 Task: Add an event with the title Third Team Building Exercise, date '2024/04/02', time 9:40 AM to 11:40 AMand add a description: Participants will develop essential communication skills, such as active listening, asking probing questions, and conveying their own viewpoints persuasively. They will learn how to adapt their communication style to different negotiation situations and personalities., put the event into Yellow category, logged in from the account softage.3@softage.netand send the event invitation to softage.1@softage.net and softage.2@softage.net. Set a reminder for the event At time of event
Action: Mouse moved to (73, 95)
Screenshot: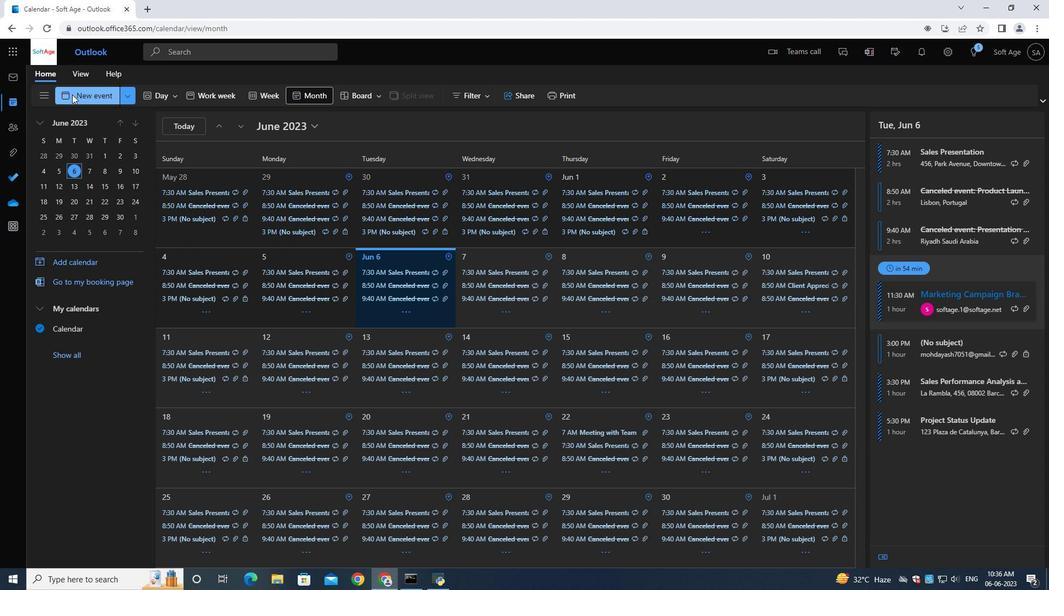 
Action: Mouse pressed left at (73, 95)
Screenshot: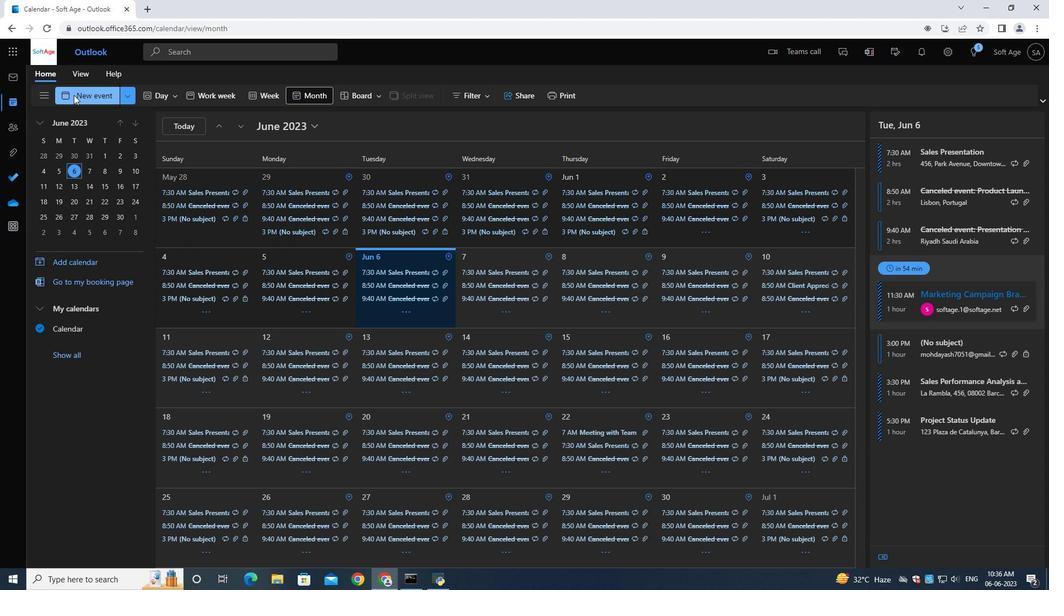 
Action: Mouse moved to (316, 161)
Screenshot: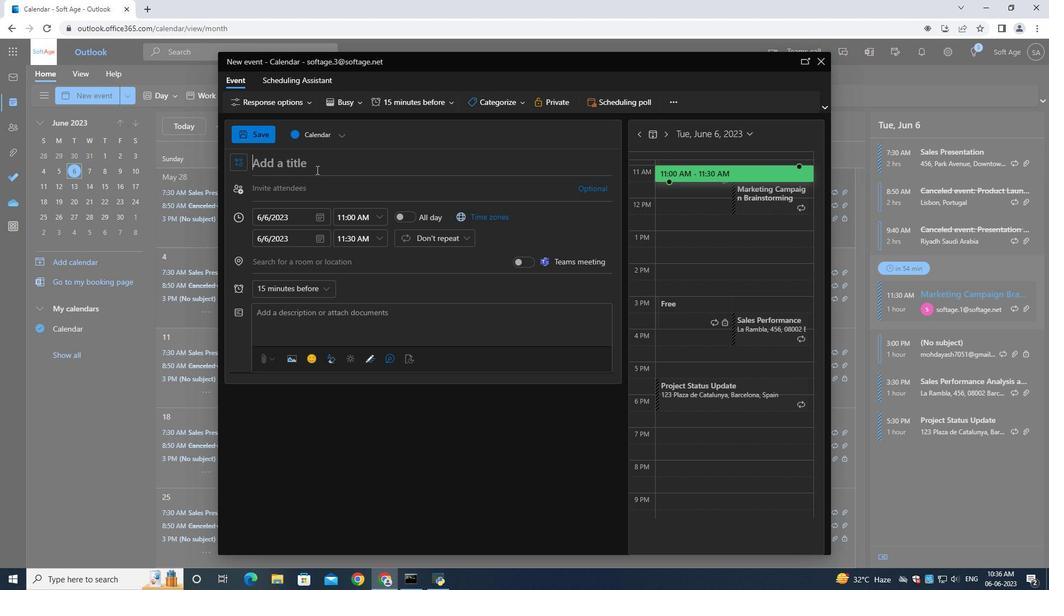 
Action: Mouse pressed left at (316, 161)
Screenshot: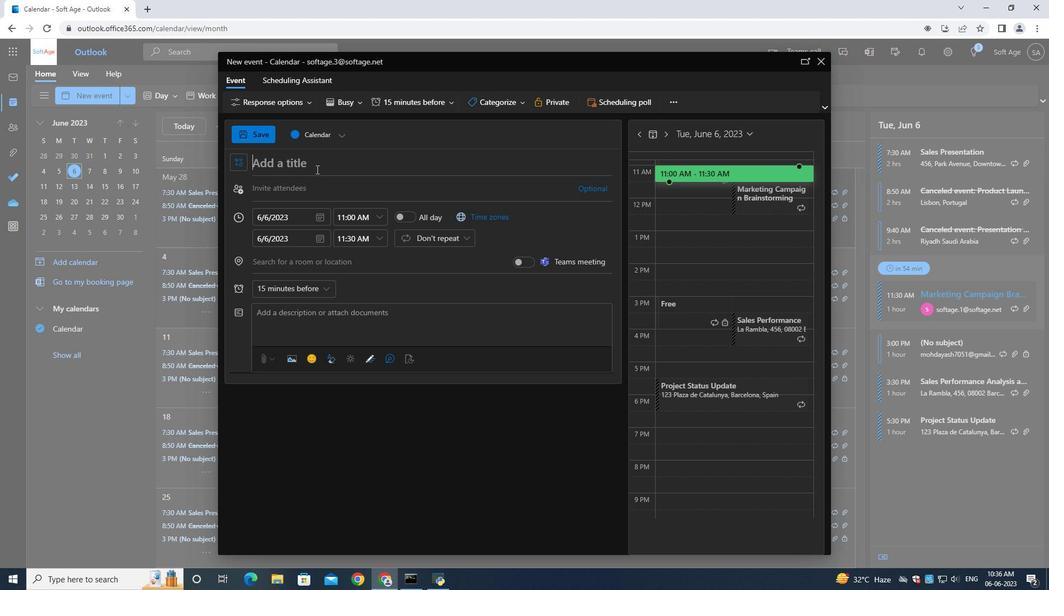 
Action: Mouse moved to (324, 162)
Screenshot: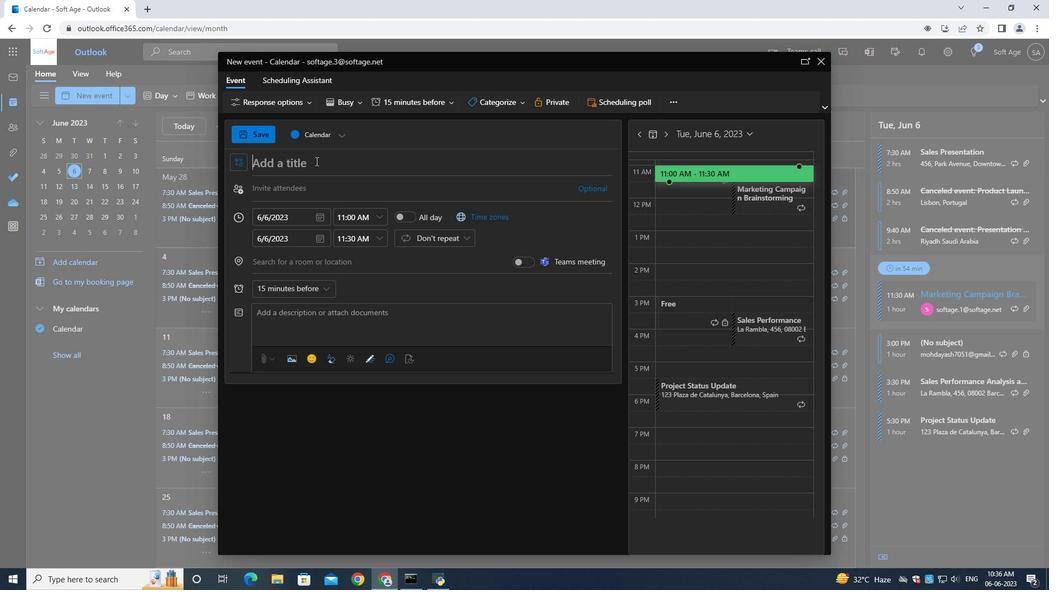 
Action: Key pressed <Key.shift>Thr<Key.backspace>ird<Key.space><Key.shift><Key.shift><Key.shift><Key.shift><Key.shift>Team<Key.space><Key.shift><Key.shift><Key.shift><Key.shift><Key.shift><Key.shift><Key.shift><Key.shift><Key.shift><Key.shift><Key.shift><Key.shift><Key.shift><Key.shift><Key.shift><Key.shift><Key.shift><Key.shift><Key.shift><Key.shift><Key.shift><Key.shift><Key.shift><Key.shift><Key.shift><Key.shift><Key.shift>Building<Key.space><Key.shift><Key.shift><Key.shift><Key.shift><Key.shift><Key.shift><Key.shift><Key.shift><Key.shift><Key.shift><Key.shift><Key.shift><Key.shift><Key.shift><Key.shift><Key.shift><Key.shift><Key.shift><Key.shift><Key.shift><Key.shift><Key.shift><Key.shift><Key.shift><Key.shift><Key.shift><Key.shift><Key.shift><Key.shift><Key.shift>Exerise<Key.space>
Screenshot: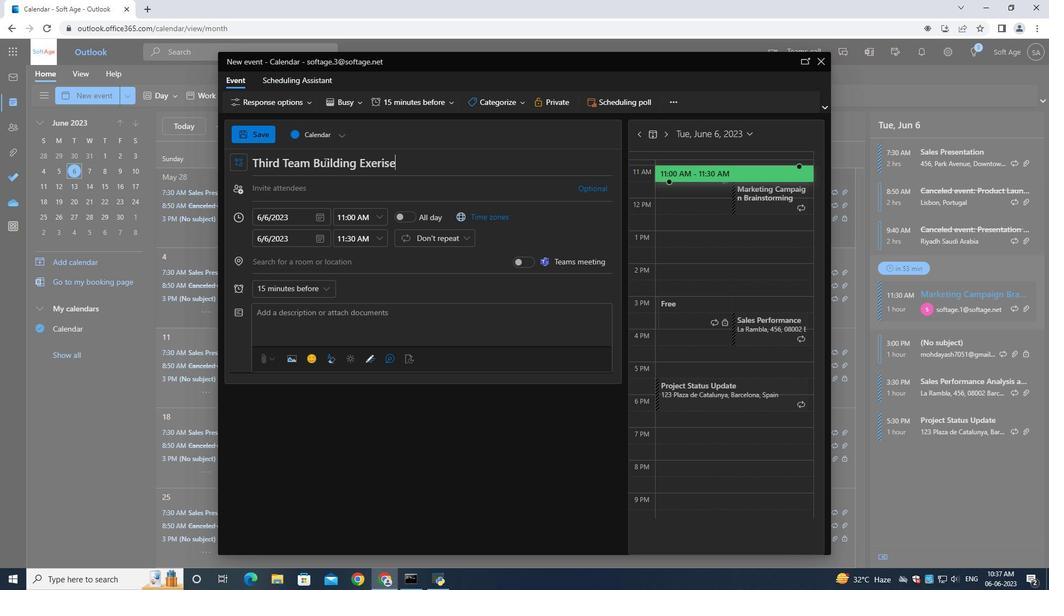 
Action: Mouse moved to (364, 166)
Screenshot: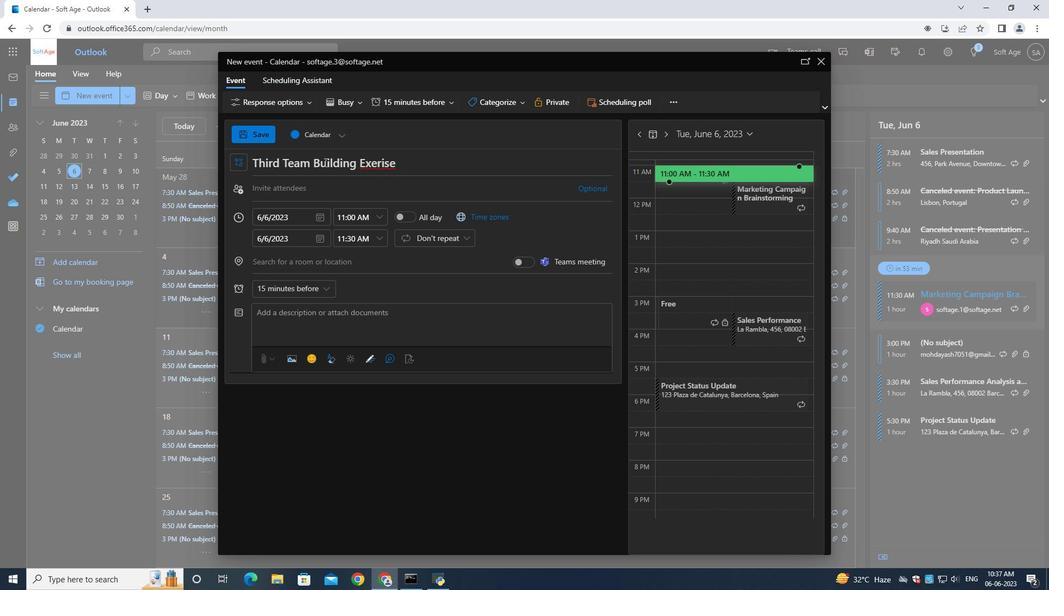 
Action: Key pressed <Key.backspace><Key.backspace><Key.backspace><Key.backspace>cise<Key.space>
Screenshot: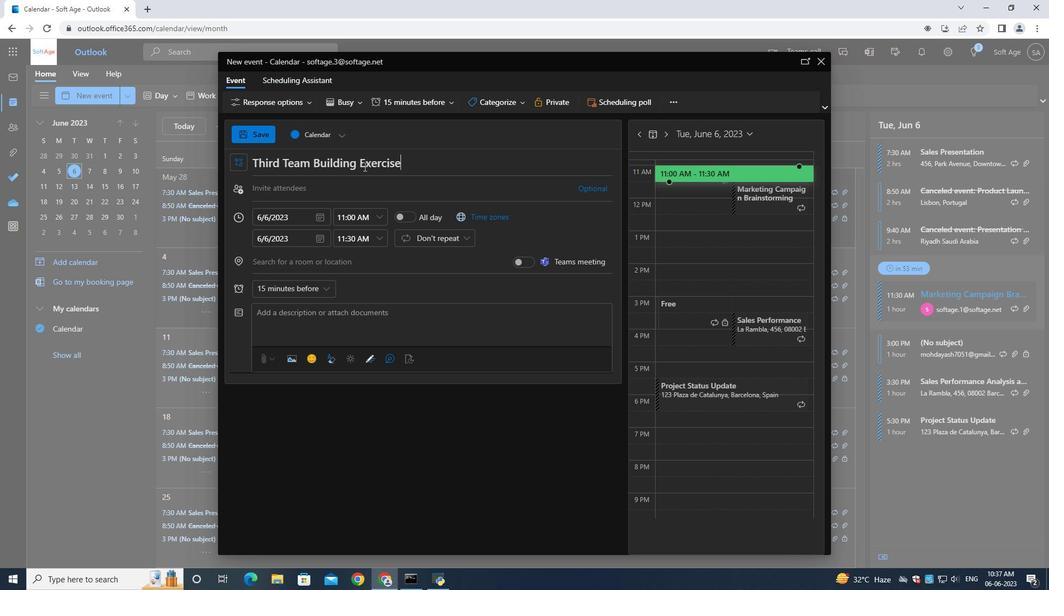 
Action: Mouse moved to (322, 213)
Screenshot: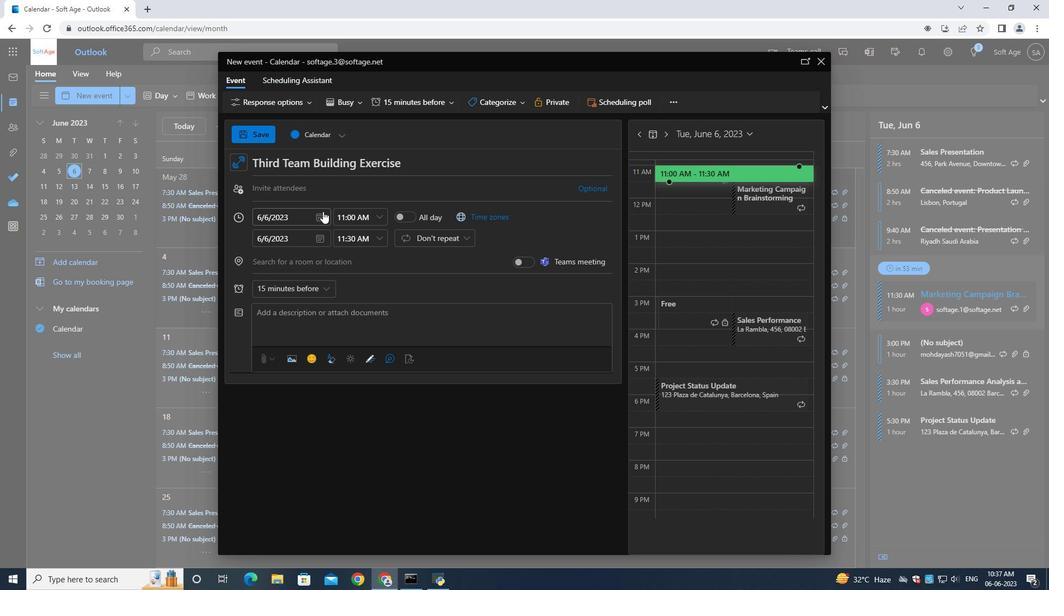 
Action: Mouse pressed left at (322, 213)
Screenshot: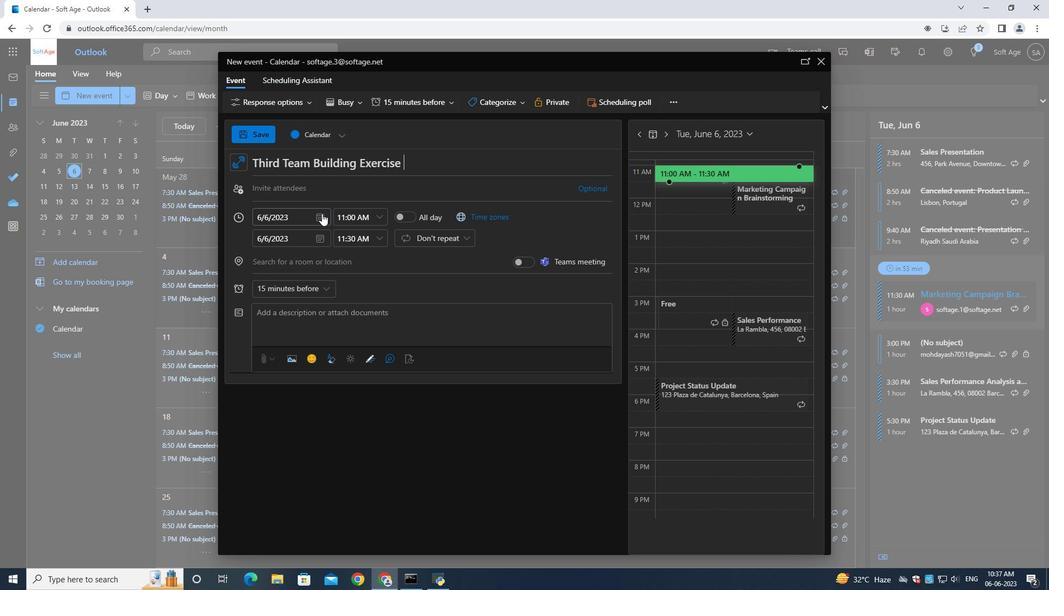
Action: Mouse moved to (354, 241)
Screenshot: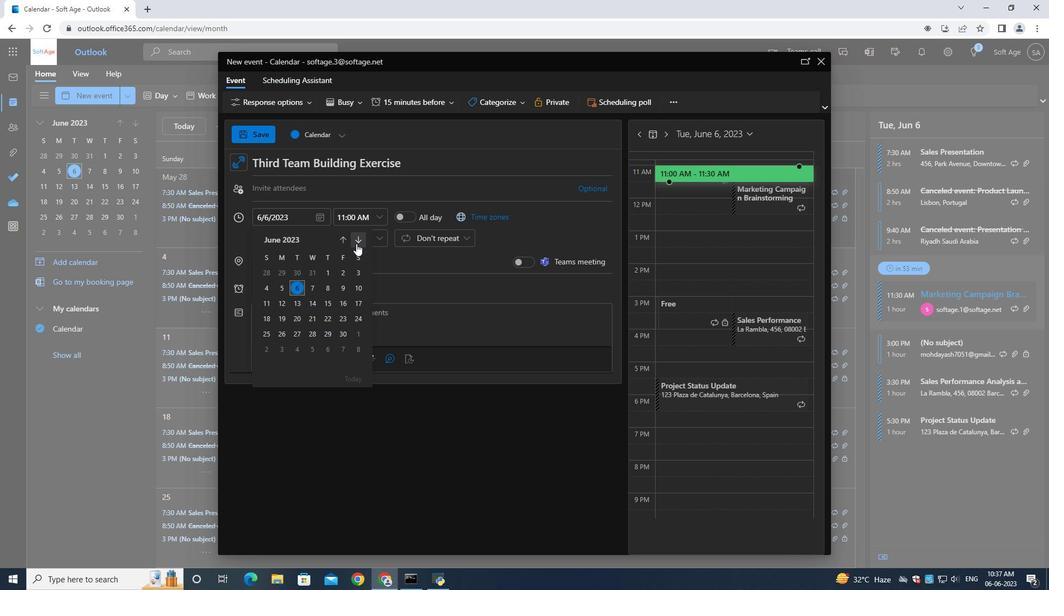 
Action: Mouse pressed left at (354, 241)
Screenshot: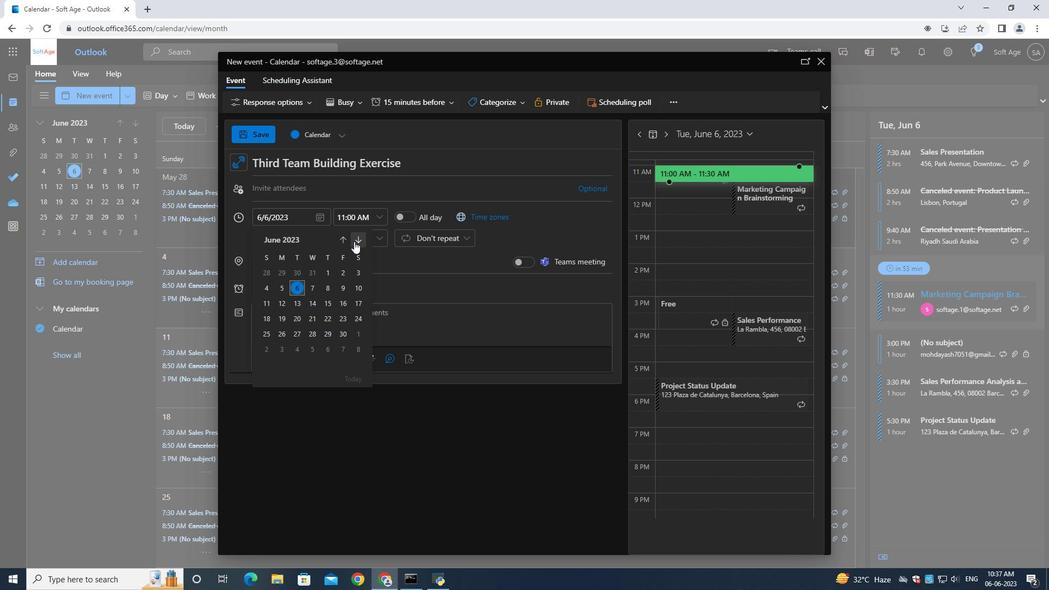 
Action: Mouse pressed left at (354, 241)
Screenshot: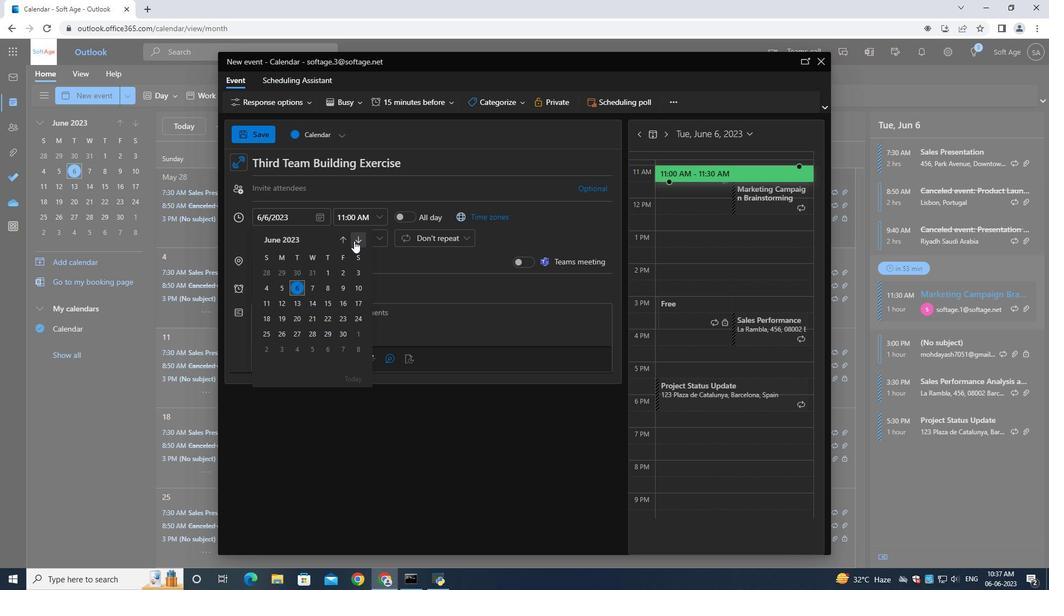 
Action: Mouse pressed left at (354, 241)
Screenshot: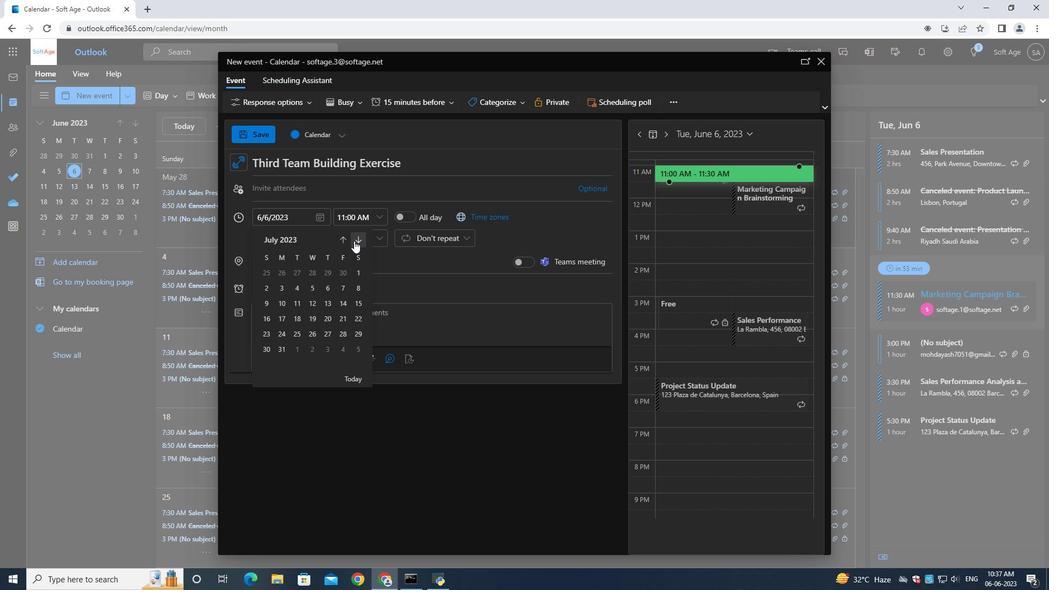 
Action: Mouse pressed left at (354, 241)
Screenshot: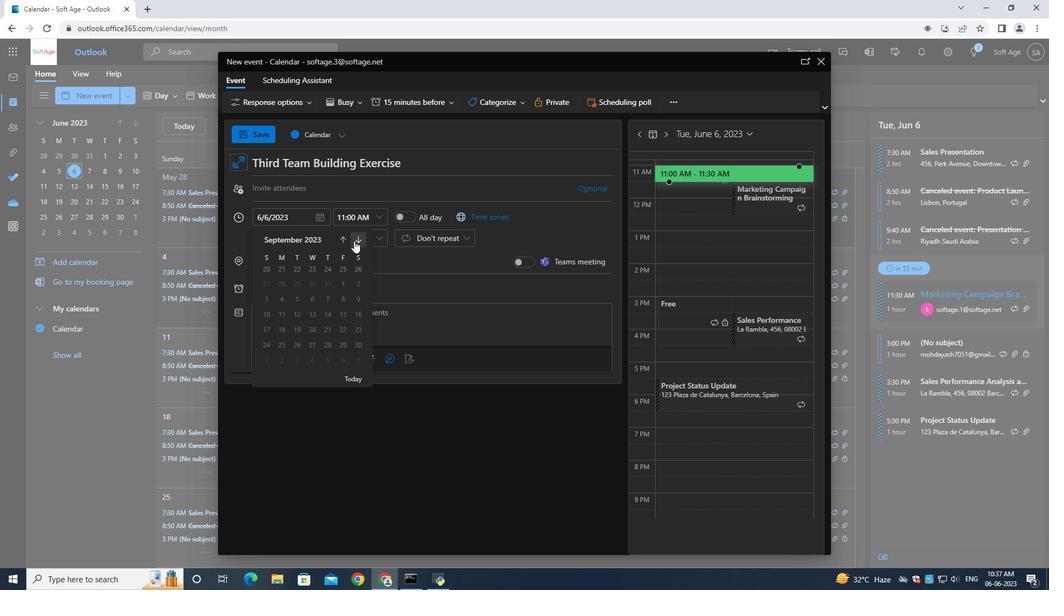 
Action: Mouse pressed left at (354, 241)
Screenshot: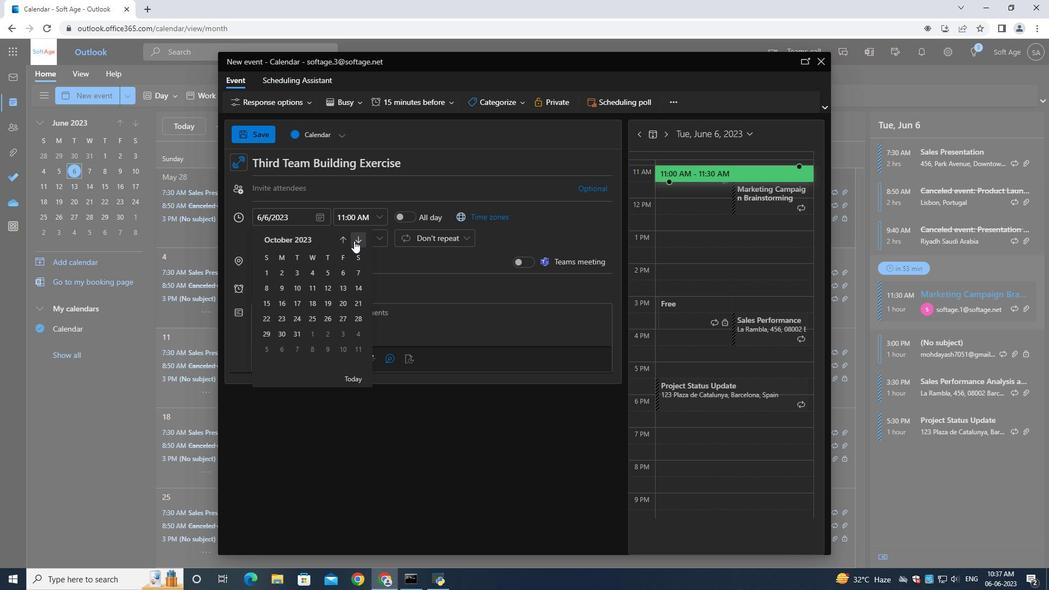 
Action: Mouse pressed left at (354, 241)
Screenshot: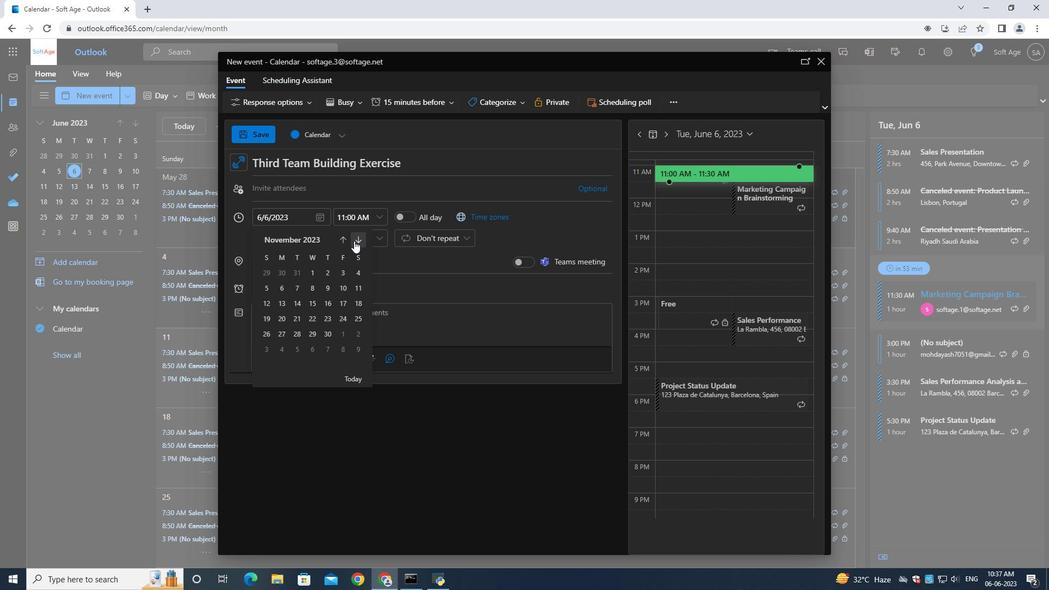 
Action: Mouse pressed left at (354, 241)
Screenshot: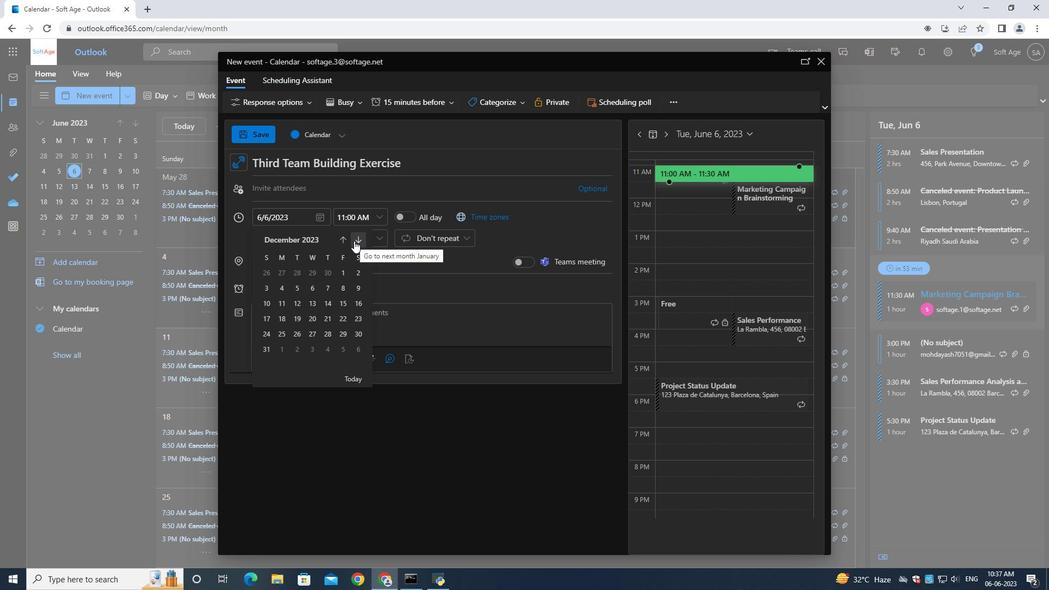 
Action: Mouse pressed left at (354, 241)
Screenshot: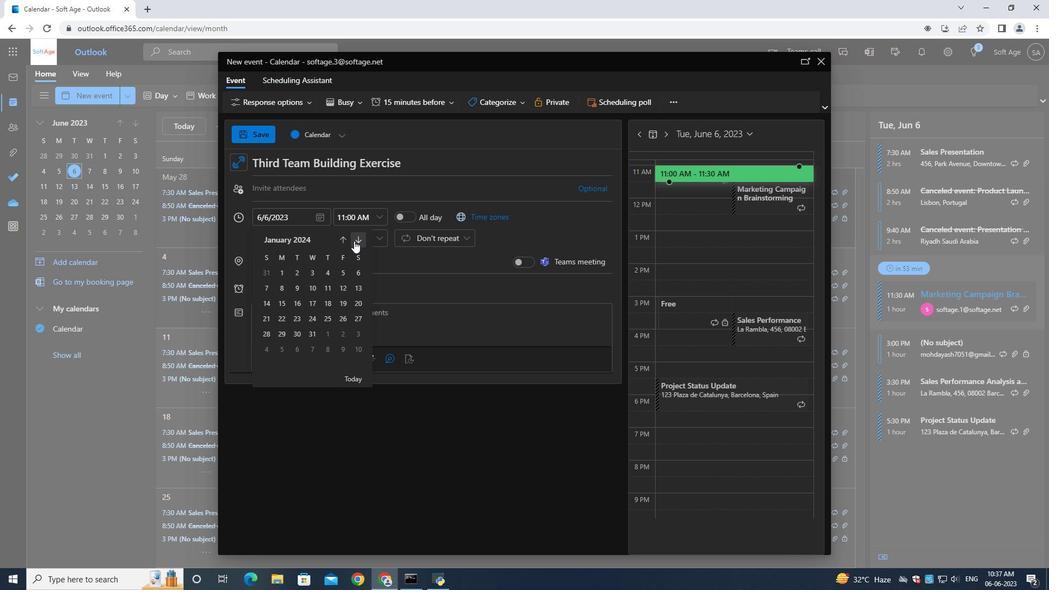
Action: Mouse pressed left at (354, 241)
Screenshot: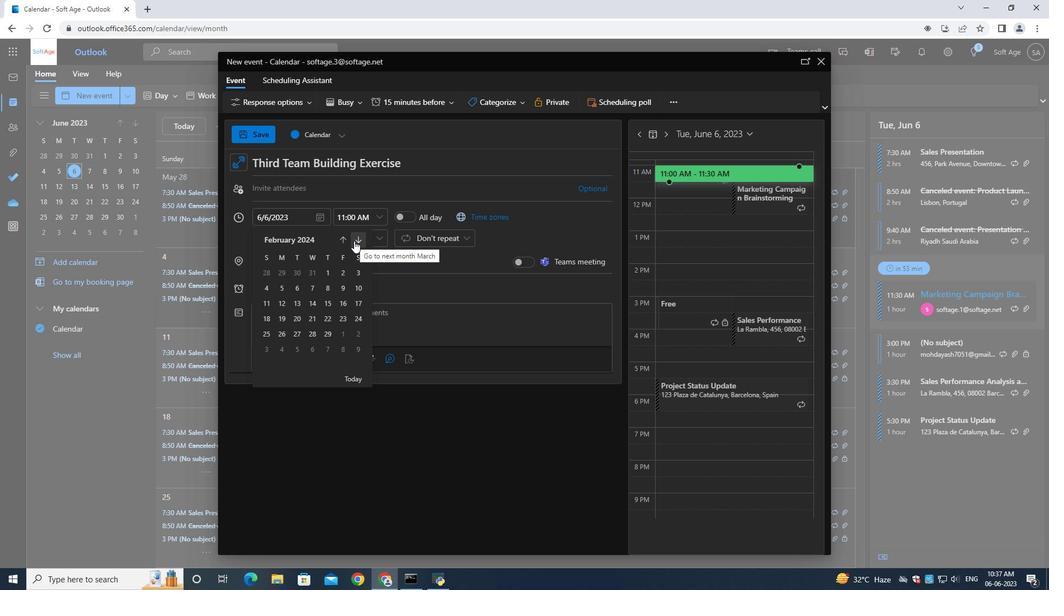 
Action: Mouse pressed left at (354, 241)
Screenshot: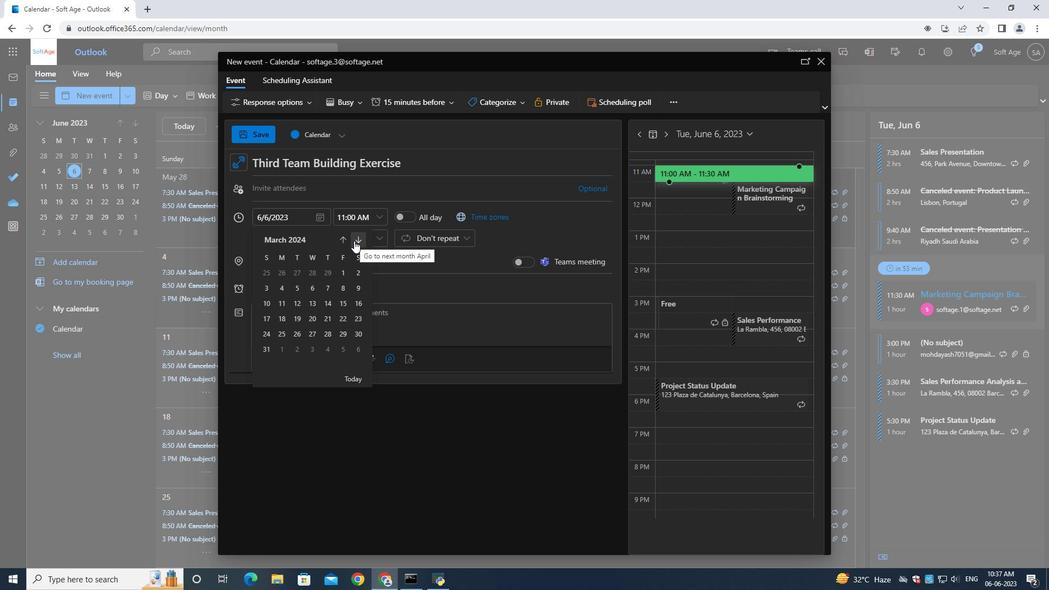 
Action: Mouse moved to (295, 275)
Screenshot: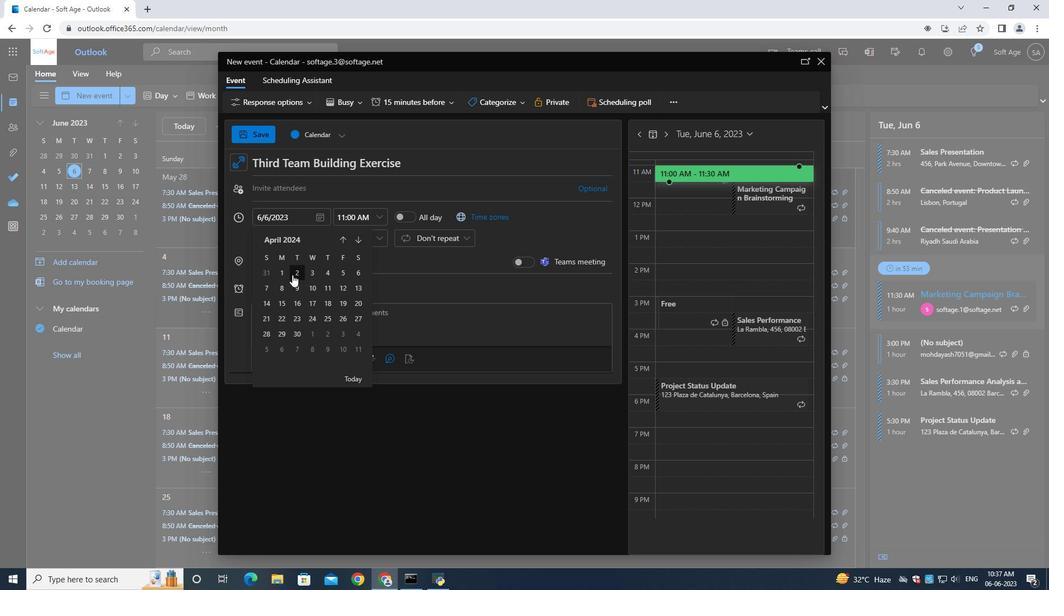 
Action: Mouse pressed left at (295, 275)
Screenshot: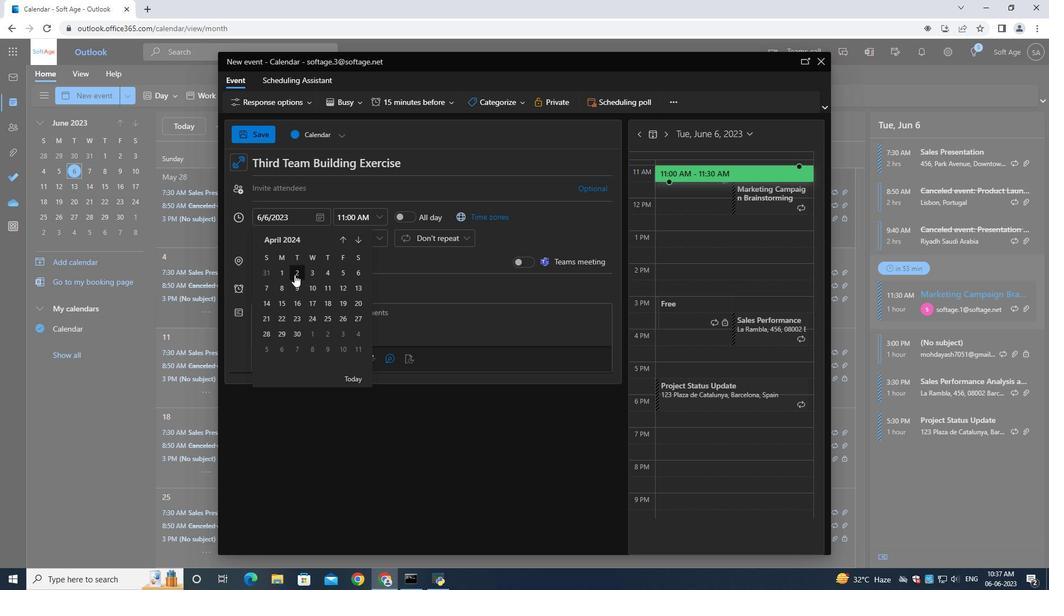 
Action: Mouse moved to (351, 221)
Screenshot: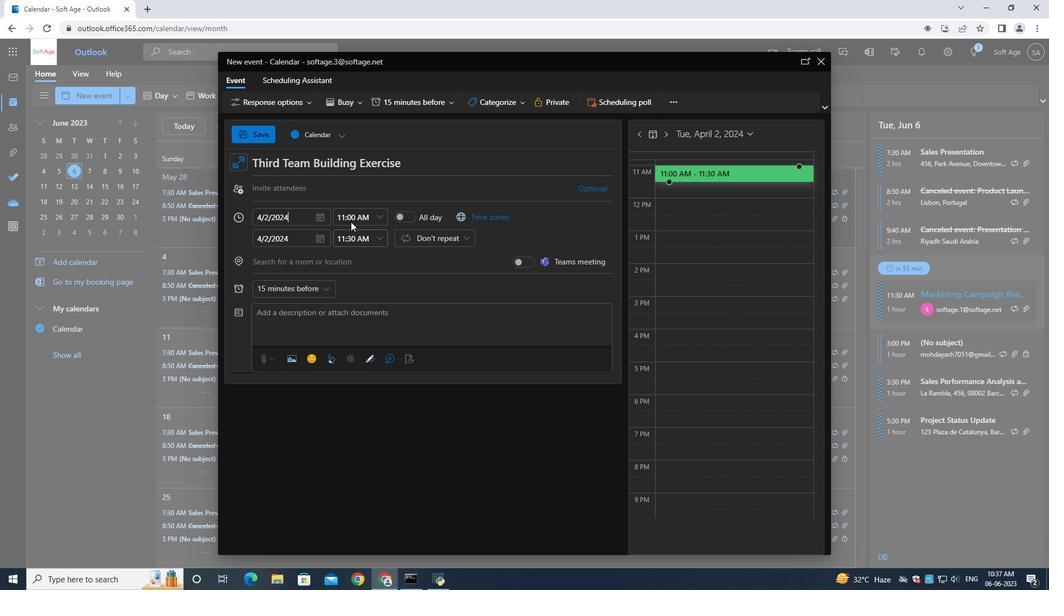 
Action: Mouse pressed left at (351, 221)
Screenshot: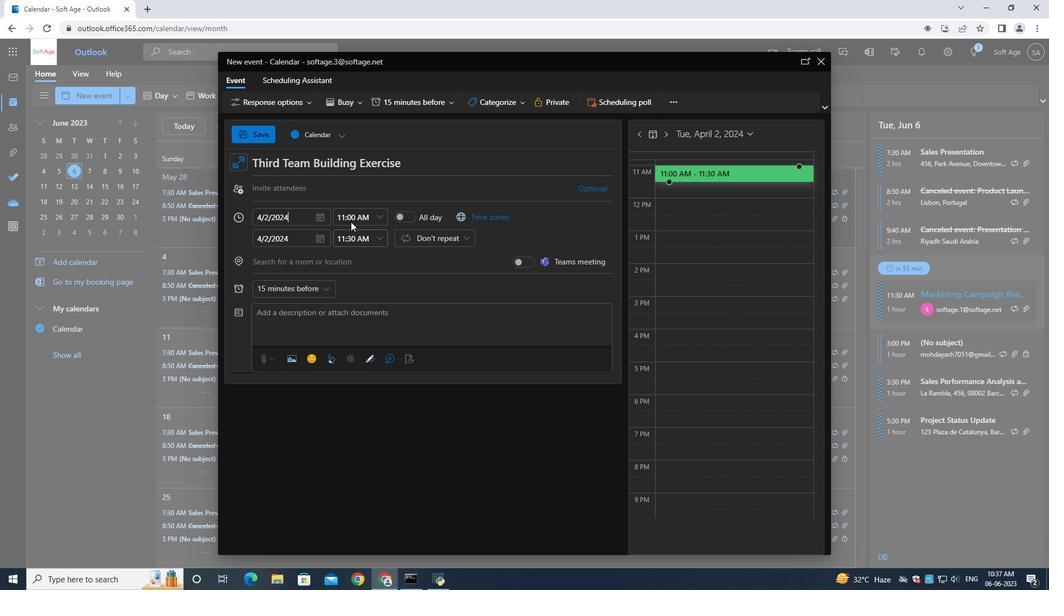 
Action: Mouse moved to (370, 257)
Screenshot: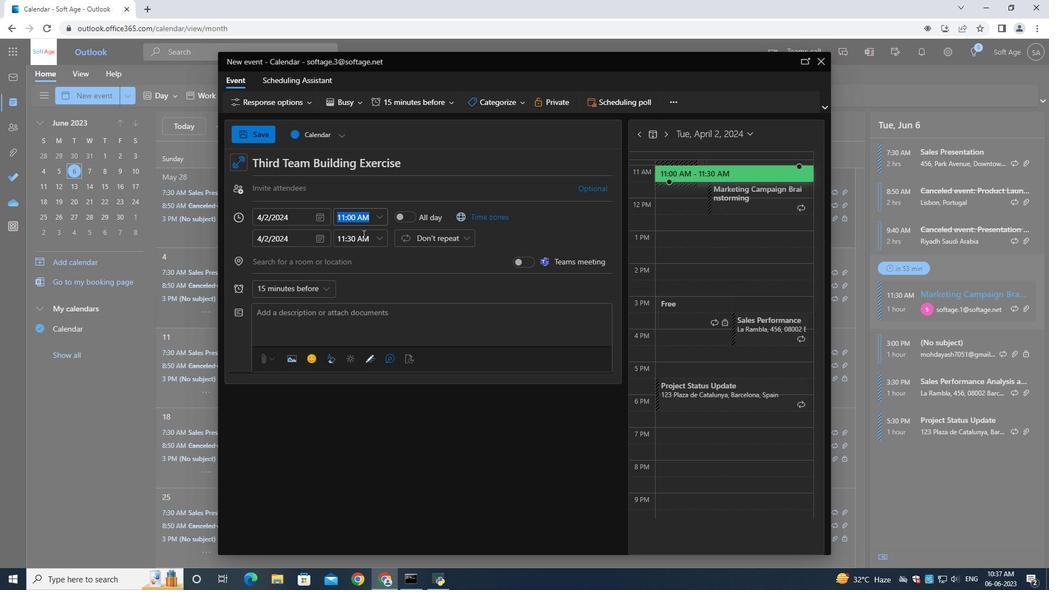 
Action: Key pressed 9<Key.shift_r><Key.shift_r><Key.shift_r><Key.shift_r><Key.shift_r><Key.shift_r>:40<Key.shift>AM
Screenshot: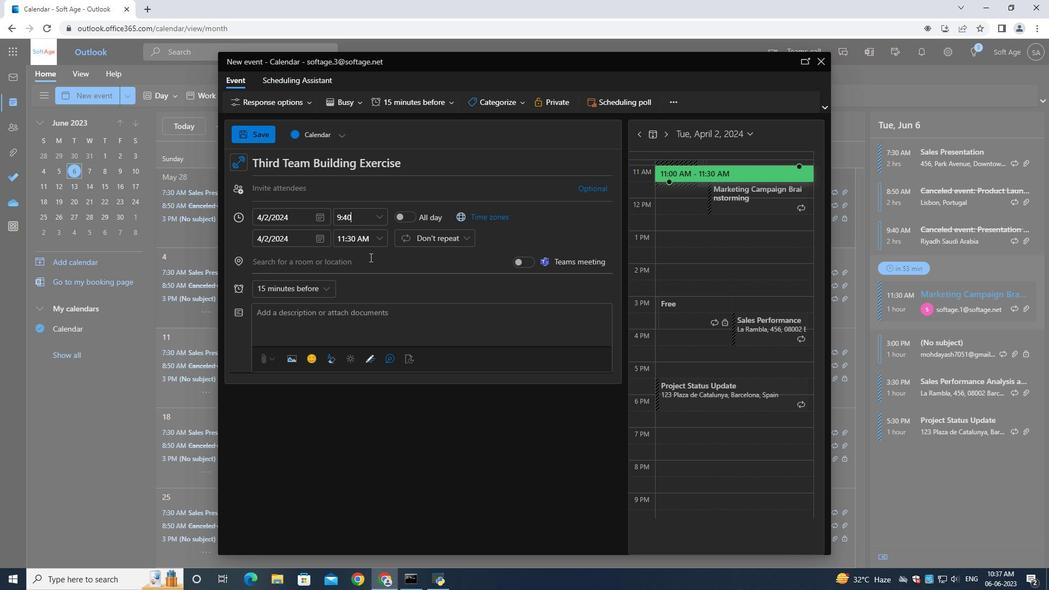 
Action: Mouse moved to (348, 236)
Screenshot: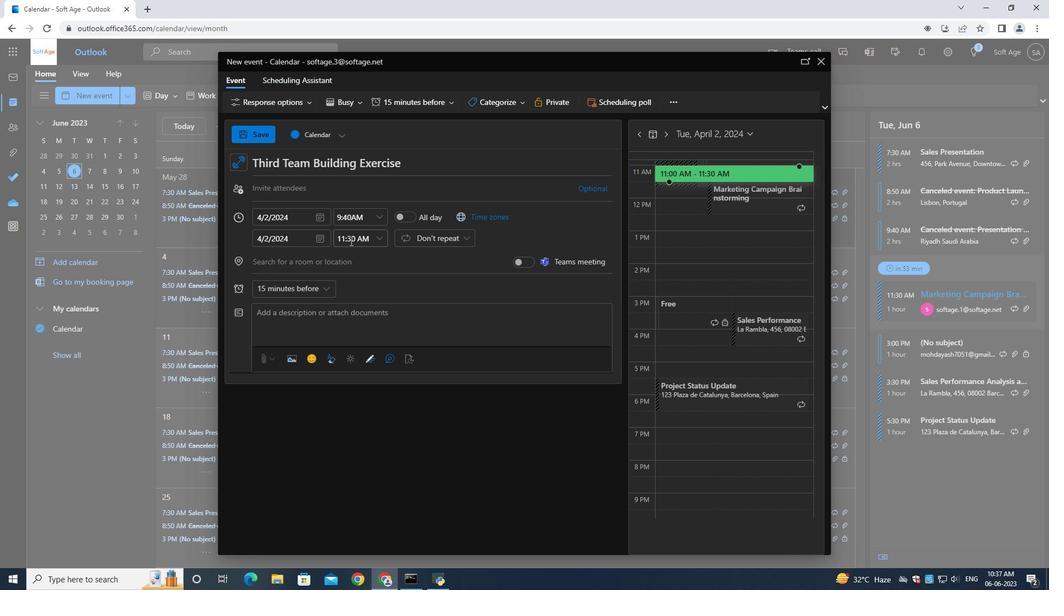 
Action: Mouse pressed left at (348, 236)
Screenshot: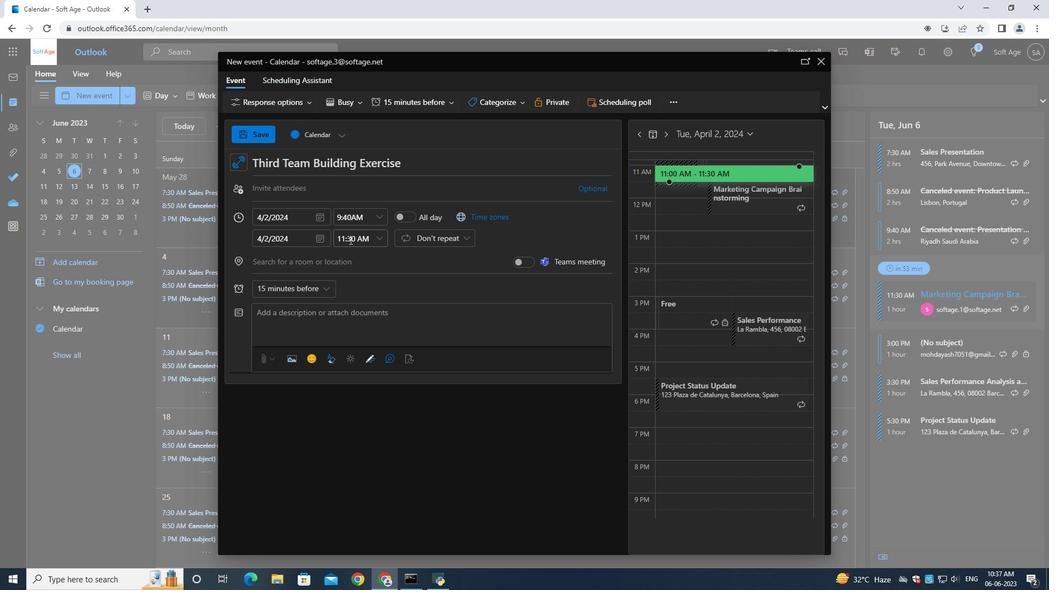 
Action: Mouse moved to (354, 238)
Screenshot: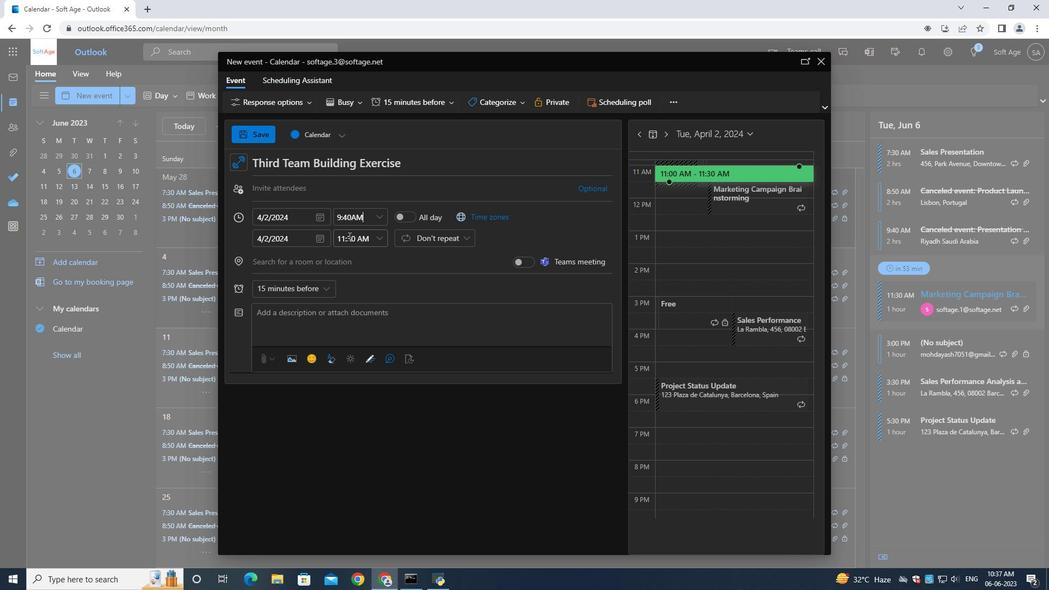 
Action: Key pressed 11<Key.shift_r>:40<Key.shift>AM
Screenshot: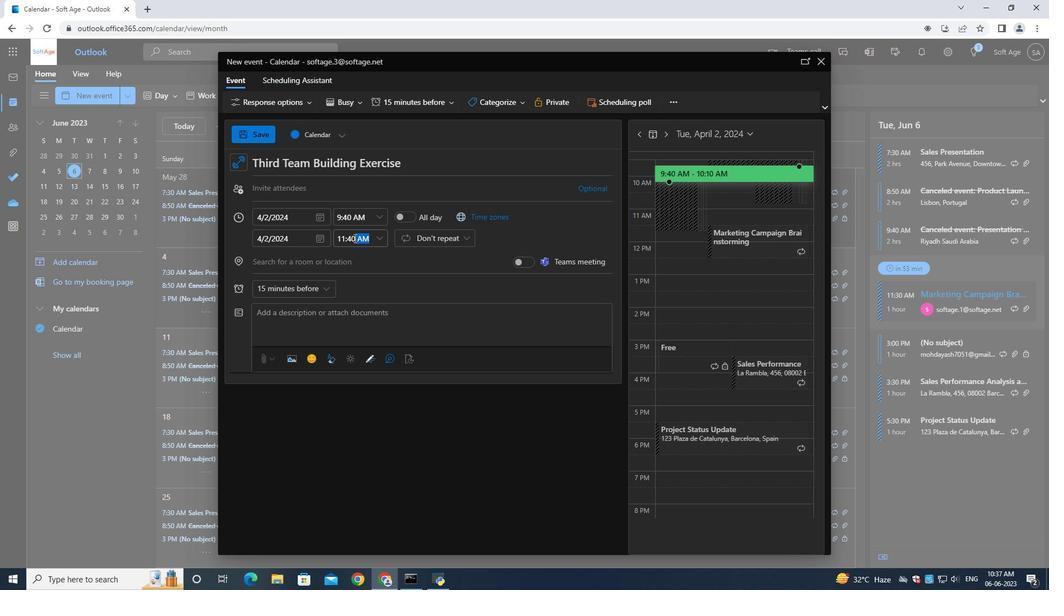 
Action: Mouse moved to (287, 319)
Screenshot: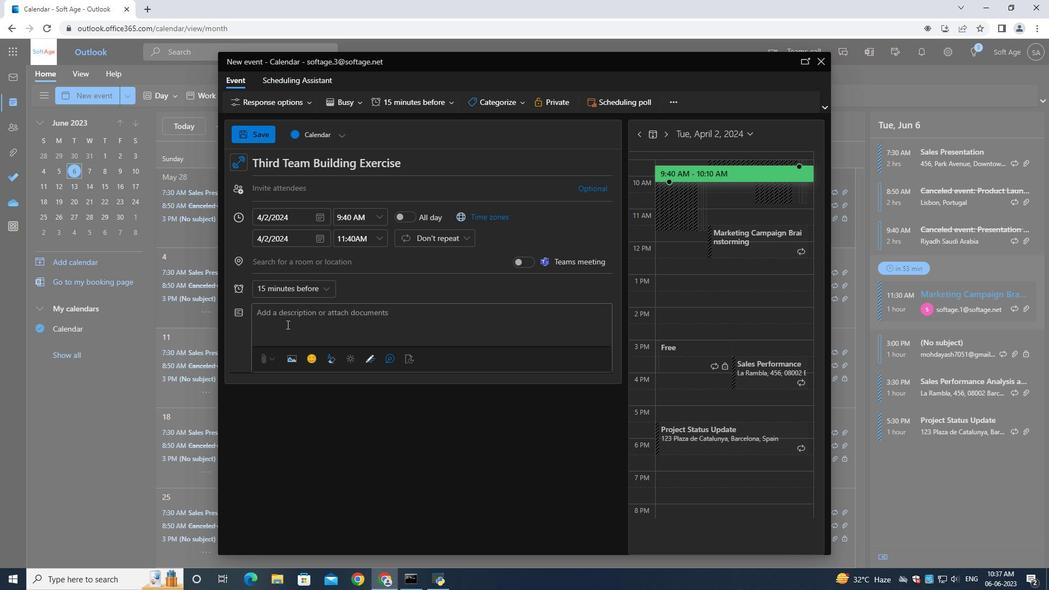 
Action: Mouse pressed left at (287, 319)
Screenshot: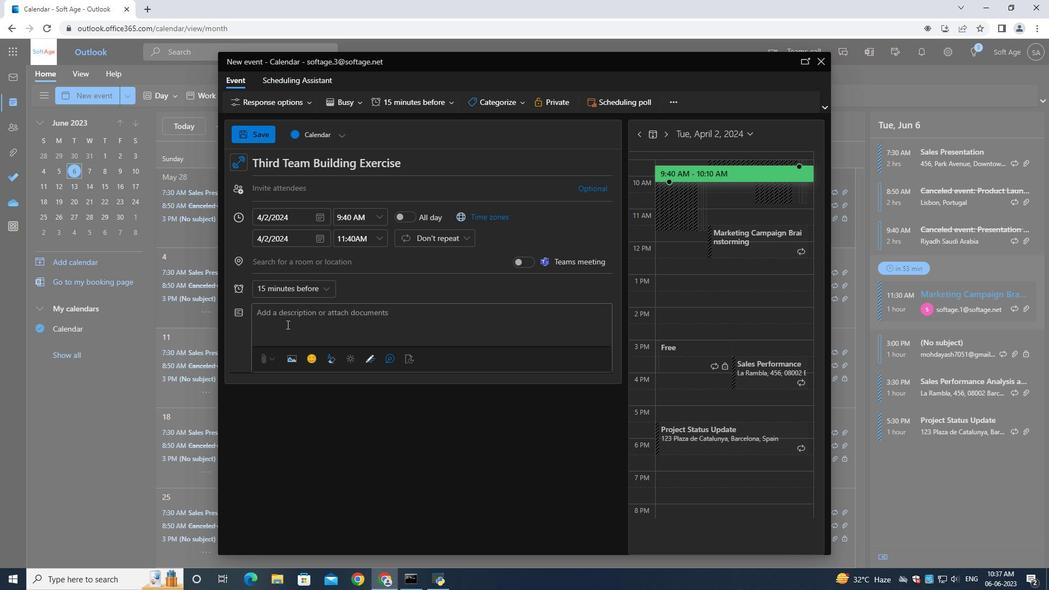 
Action: Mouse moved to (287, 319)
Screenshot: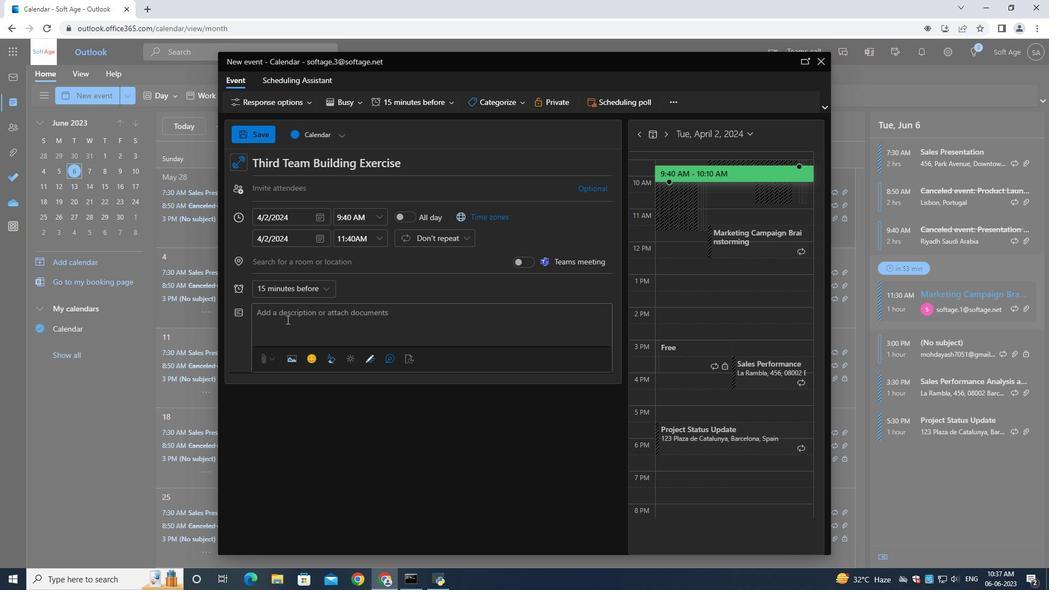 
Action: Key pressed <Key.shift>Participants<Key.space>will<Key.space>develop<Key.space>essential<Key.space>communication<Key.space>ask<Key.backspace><Key.backspace><Key.backspace>skills,<Key.space>such<Key.space>as<Key.space>active<Key.space>listening,<Key.space>asking<Key.space>probing<Key.space>question,<Key.space>and<Key.space>conveying<Key.space>their<Key.space>own<Key.space>viewpoints<Key.space>question,<Key.space>and<Key.space>cone
Screenshot: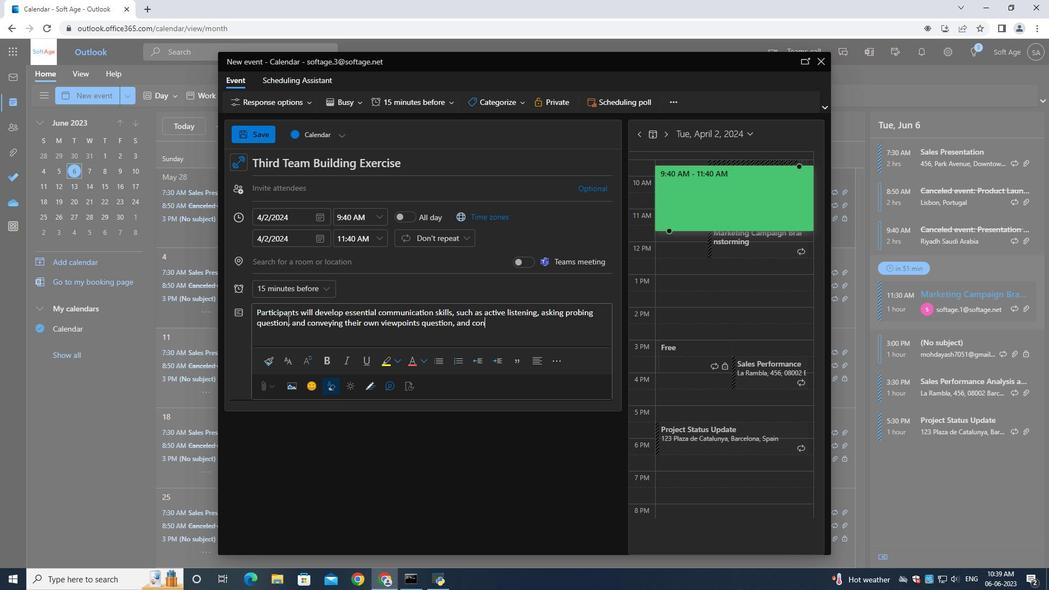 
Action: Mouse moved to (273, 319)
Screenshot: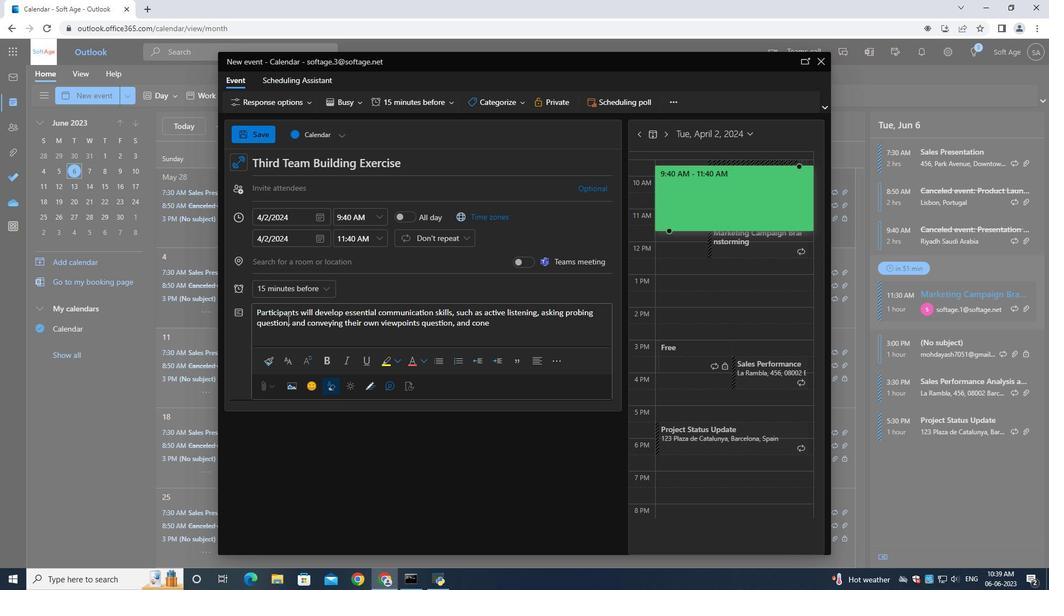 
Action: Key pressed ying<Key.space>their<Key.space>own<Key.space>viewpoints<Key.space>persuasively.<Key.space><Key.shift>They<Key.space>will<Key.space>learn<Key.space>how<Key.space>to<Key.space>adp<Key.backspace>apt<Key.space>their<Key.space>communication<Key.space>style<Key.space>to<Key.space>different<Key.space>negotiation<Key.space>situab<Key.backspace><Key.backspace><Key.backspace><Key.backspace><Key.backspace><Key.backspace><Key.space>sit<Key.backspace><Key.backspace><Key.backspace><Key.backspace>z<Key.backspace>situations<Key.space>and<Key.space>personalities.
Screenshot: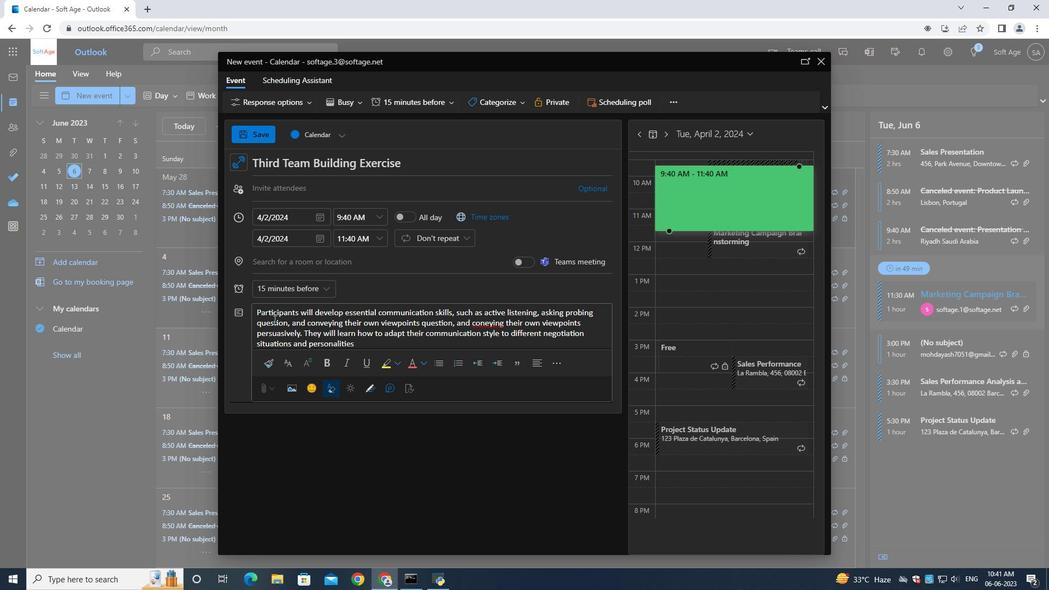 
Action: Mouse moved to (481, 106)
Screenshot: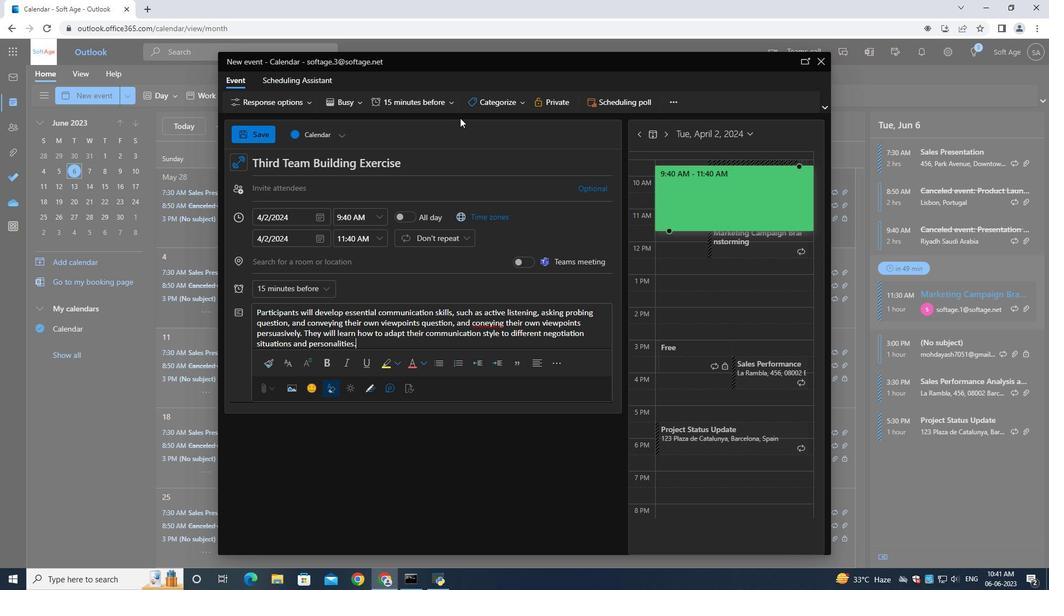 
Action: Mouse pressed left at (481, 106)
Screenshot: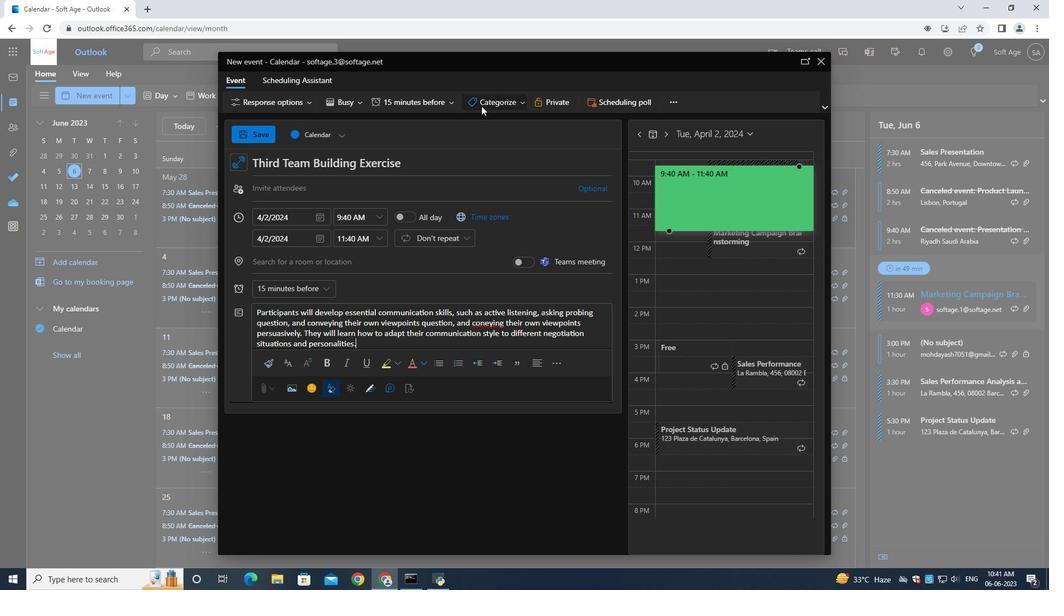 
Action: Mouse moved to (482, 204)
Screenshot: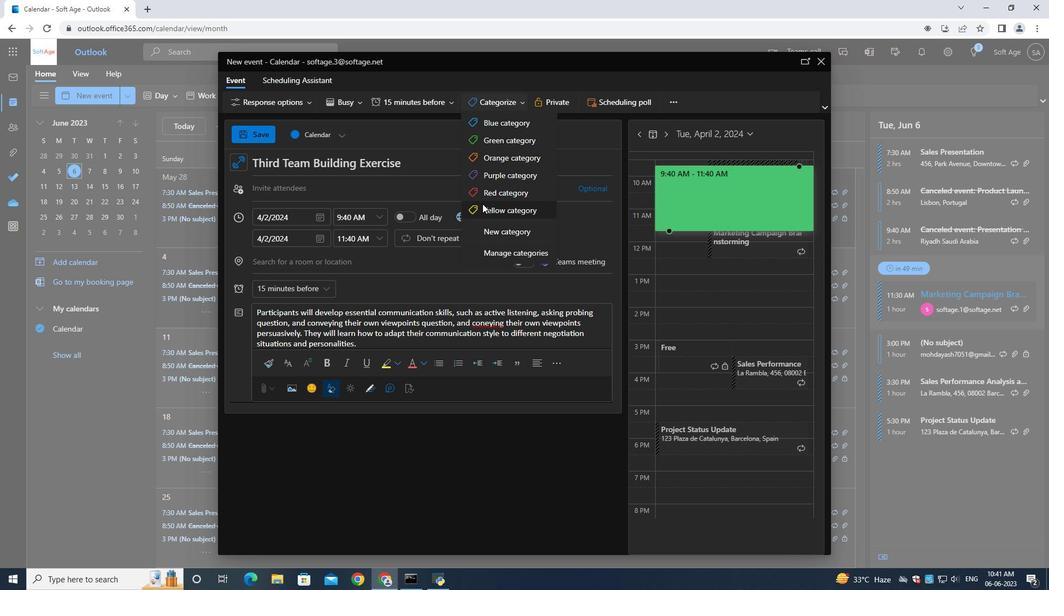 
Action: Mouse pressed left at (482, 204)
Screenshot: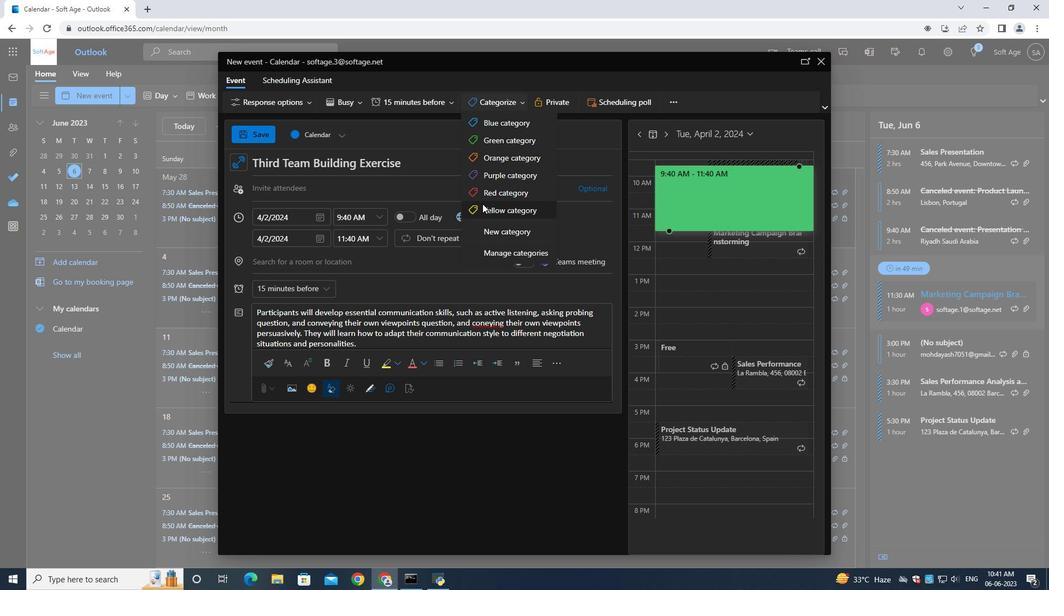 
Action: Mouse moved to (304, 187)
Screenshot: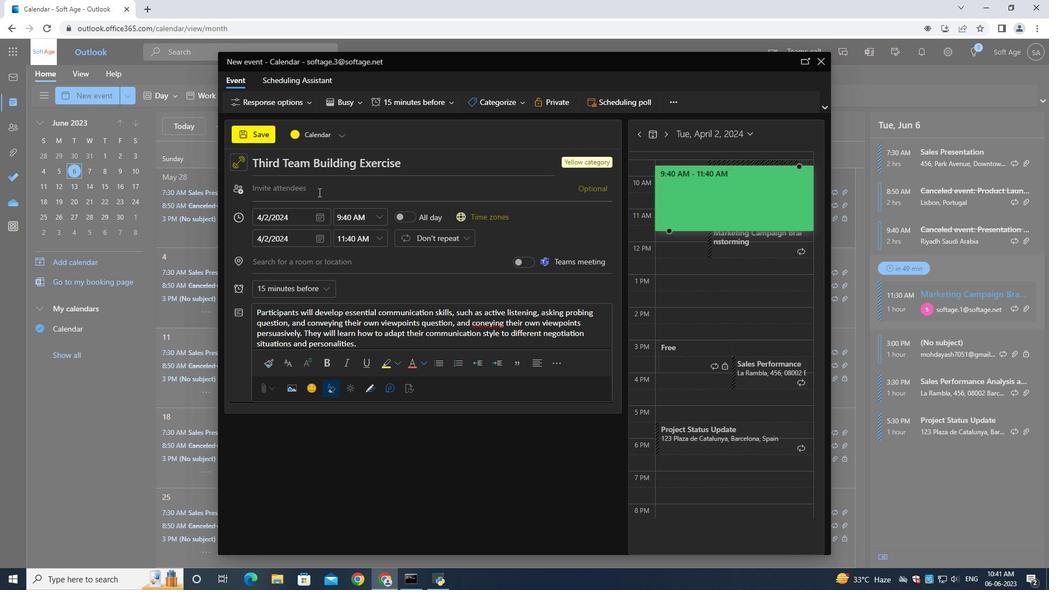 
Action: Mouse pressed left at (304, 187)
Screenshot: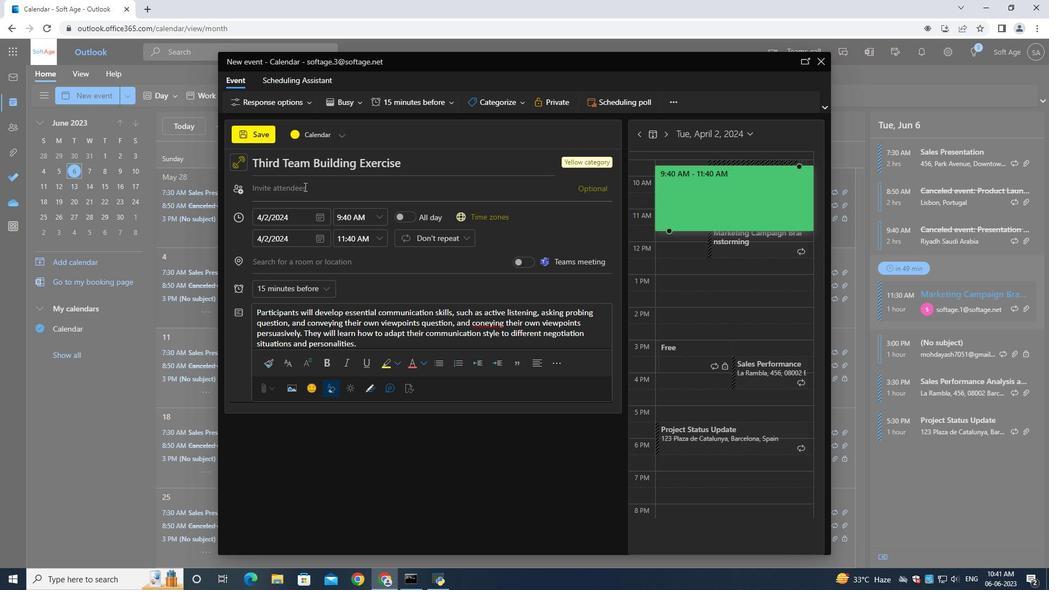 
Action: Mouse moved to (308, 189)
Screenshot: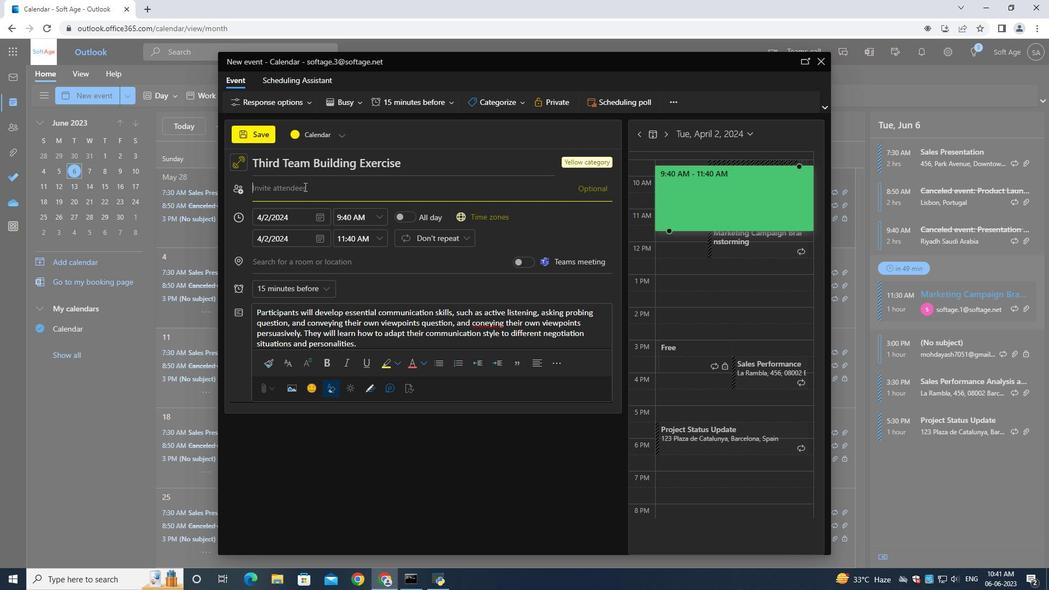 
Action: Key pressed softage.1<Key.shift>@softge.net
Screenshot: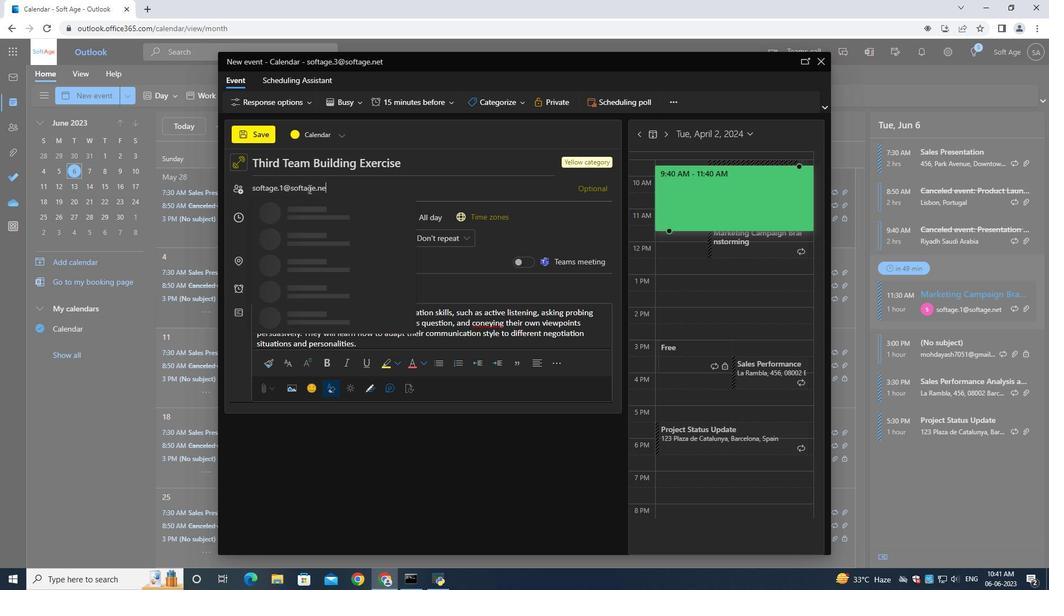 
Action: Mouse moved to (354, 223)
Screenshot: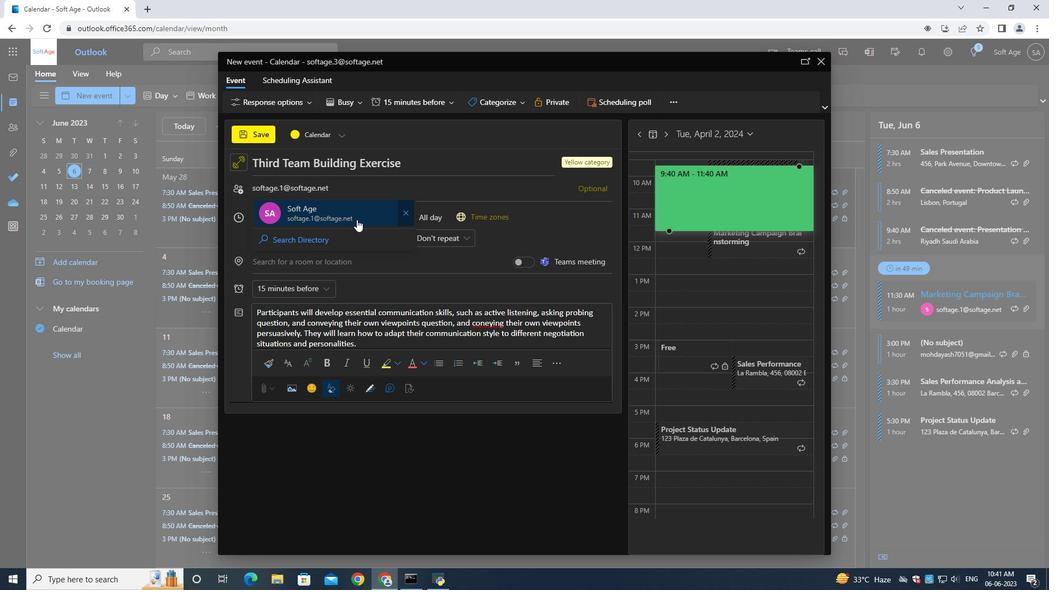 
Action: Mouse pressed left at (354, 223)
Screenshot: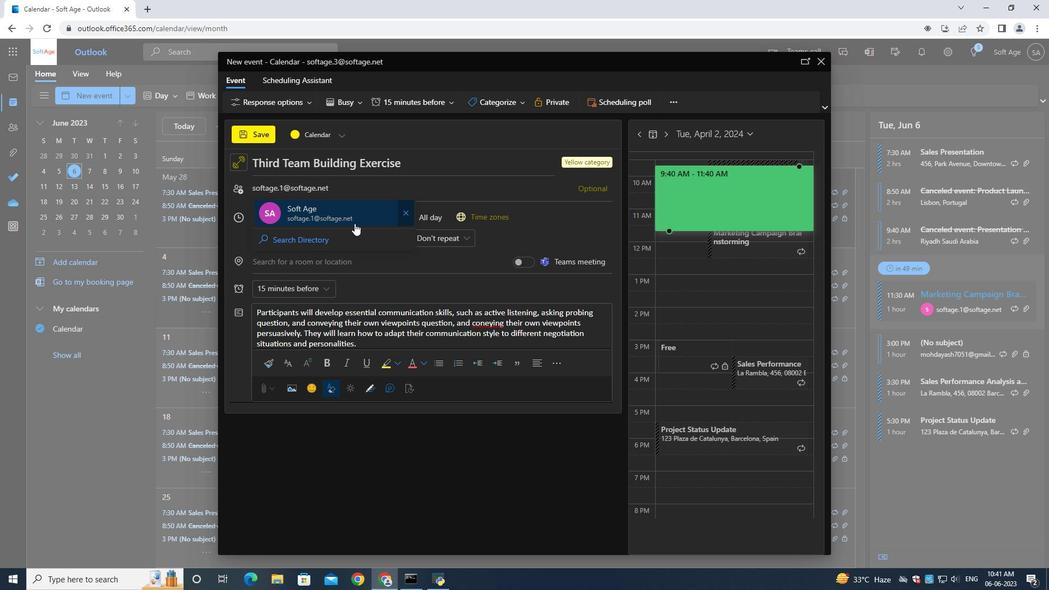 
Action: Mouse moved to (383, 194)
Screenshot: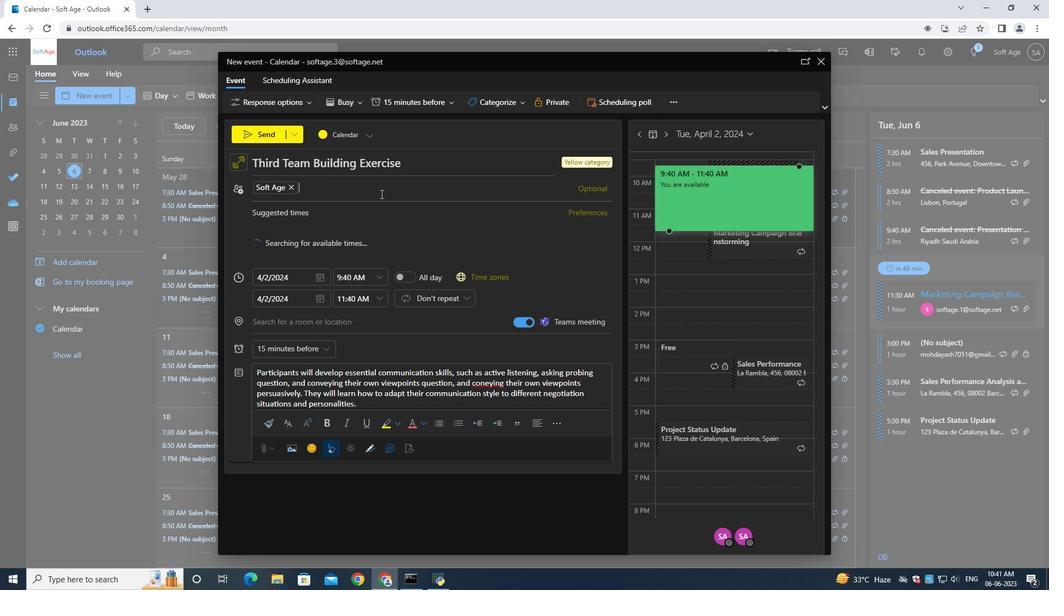 
Action: Key pressed softage.2<Key.shift>@softage.net
Screenshot: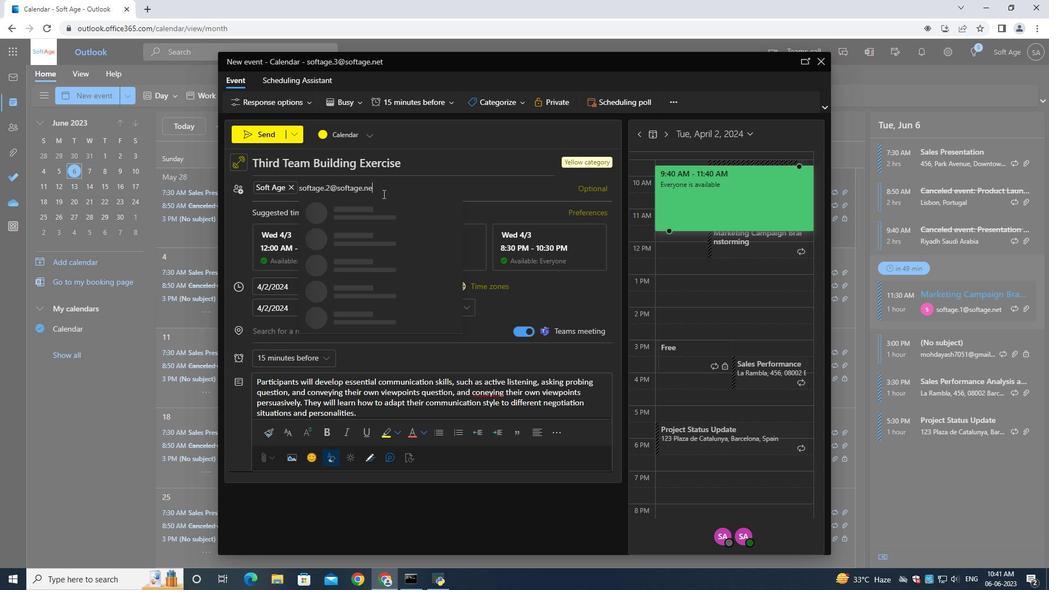 
Action: Mouse moved to (416, 219)
Screenshot: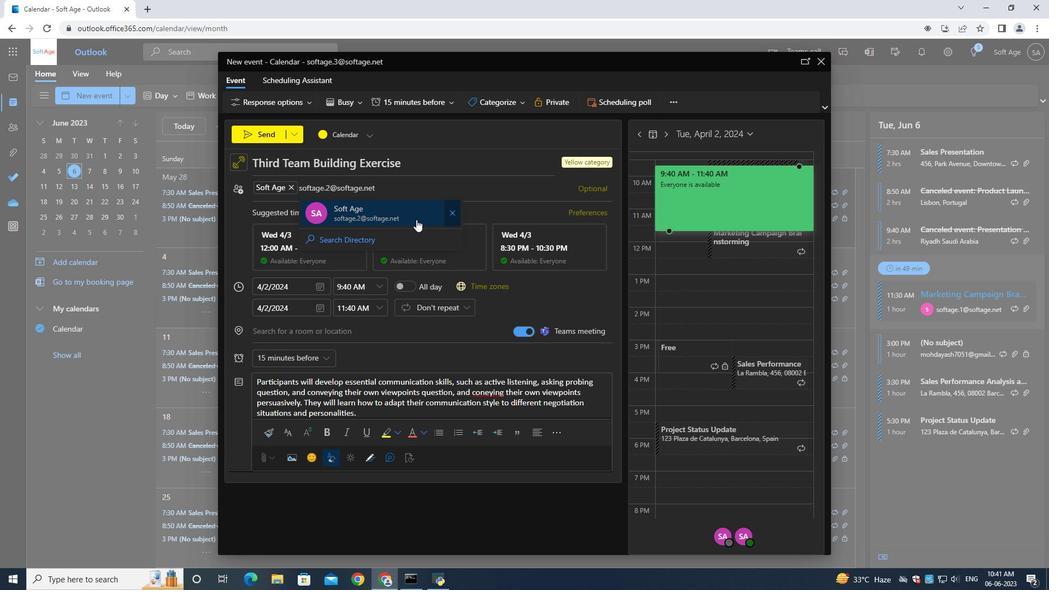 
Action: Mouse pressed left at (416, 219)
Screenshot: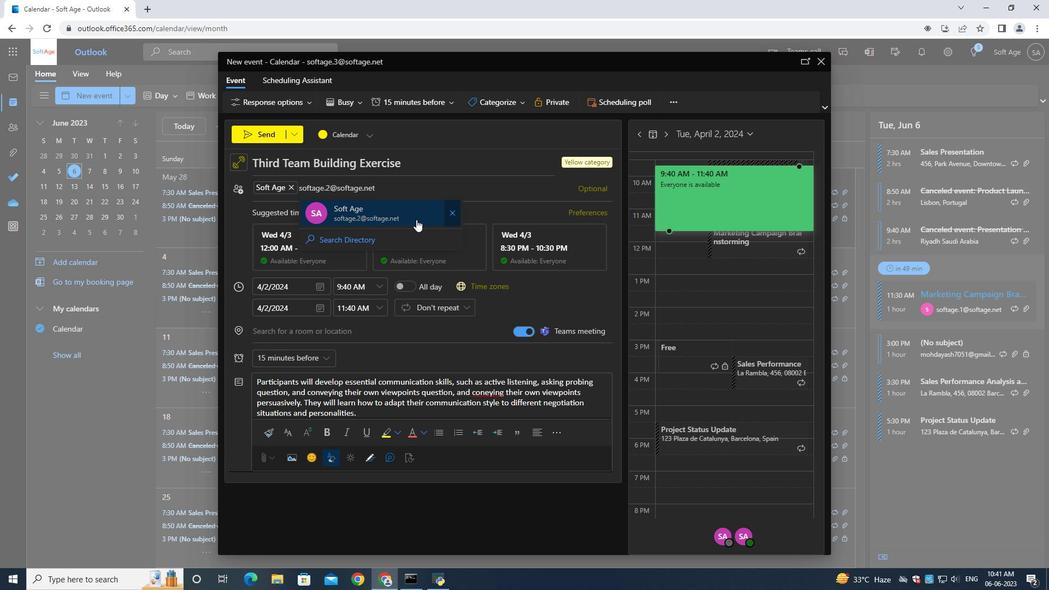 
Action: Mouse moved to (302, 358)
Screenshot: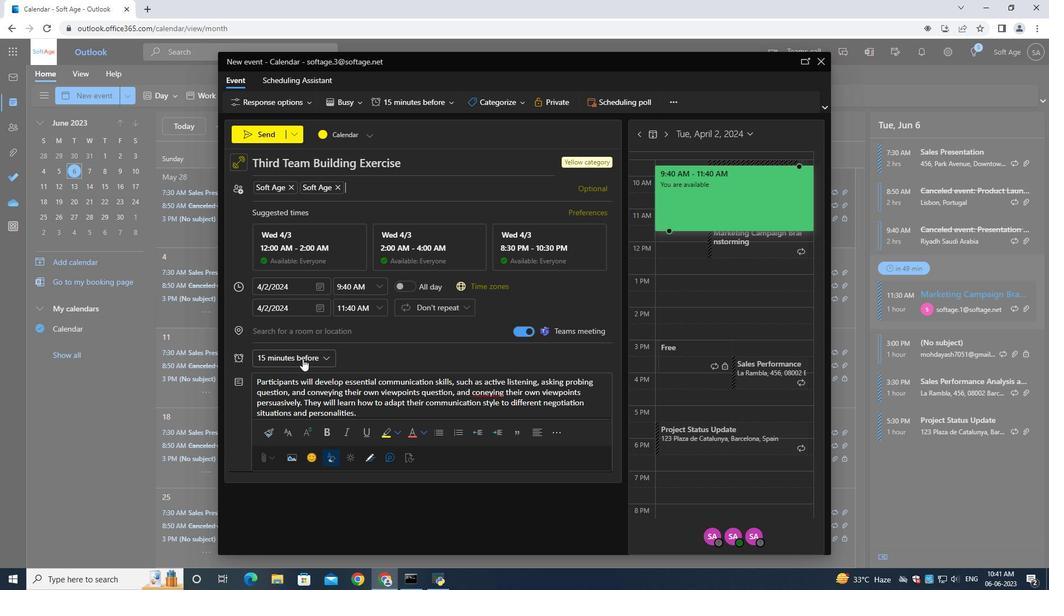 
Action: Mouse pressed left at (302, 358)
Screenshot: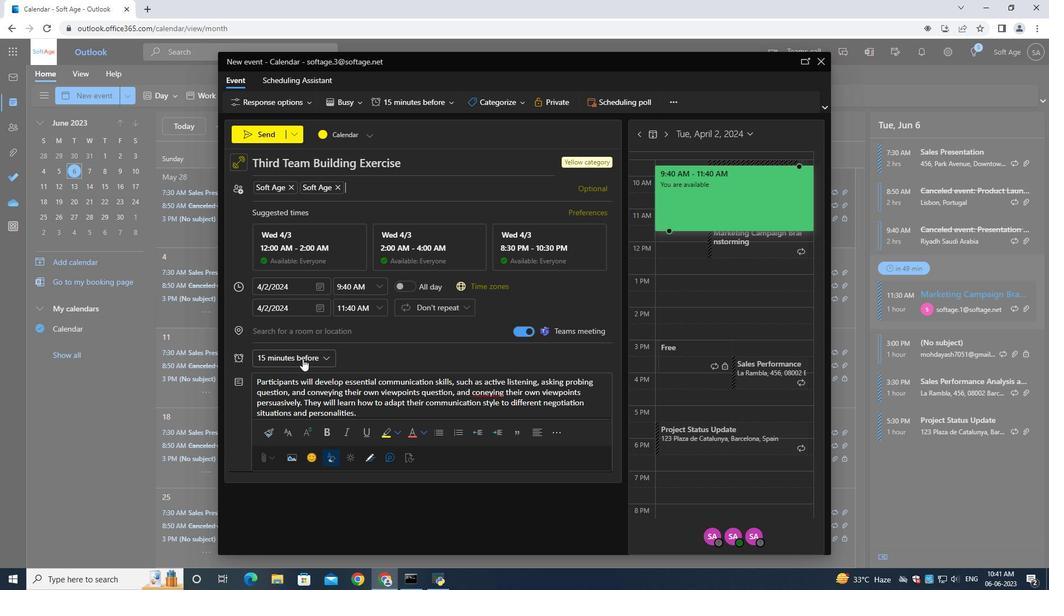 
Action: Mouse moved to (288, 158)
Screenshot: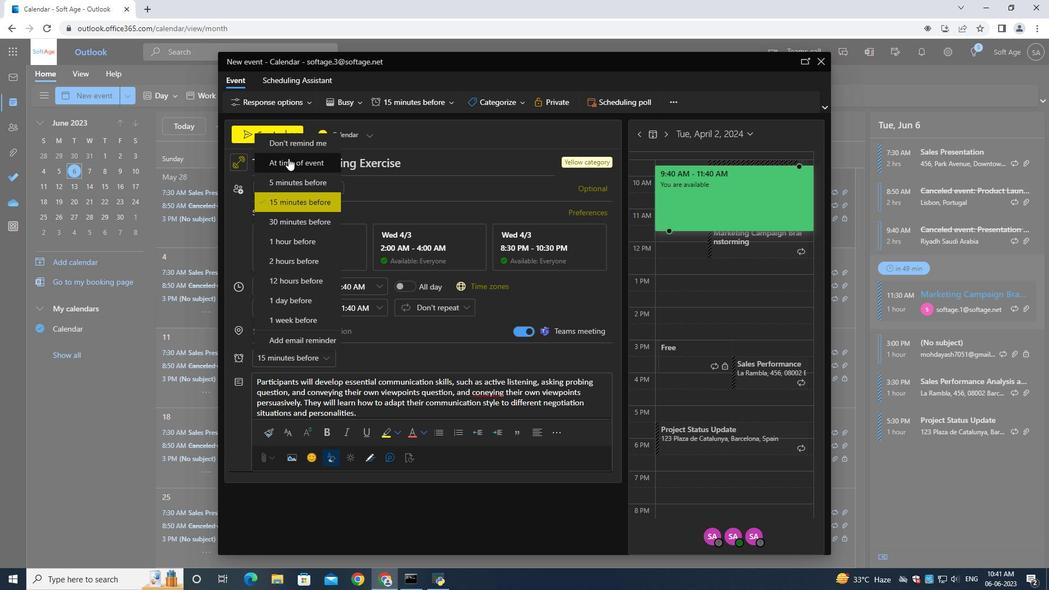 
Action: Mouse pressed left at (288, 158)
Screenshot: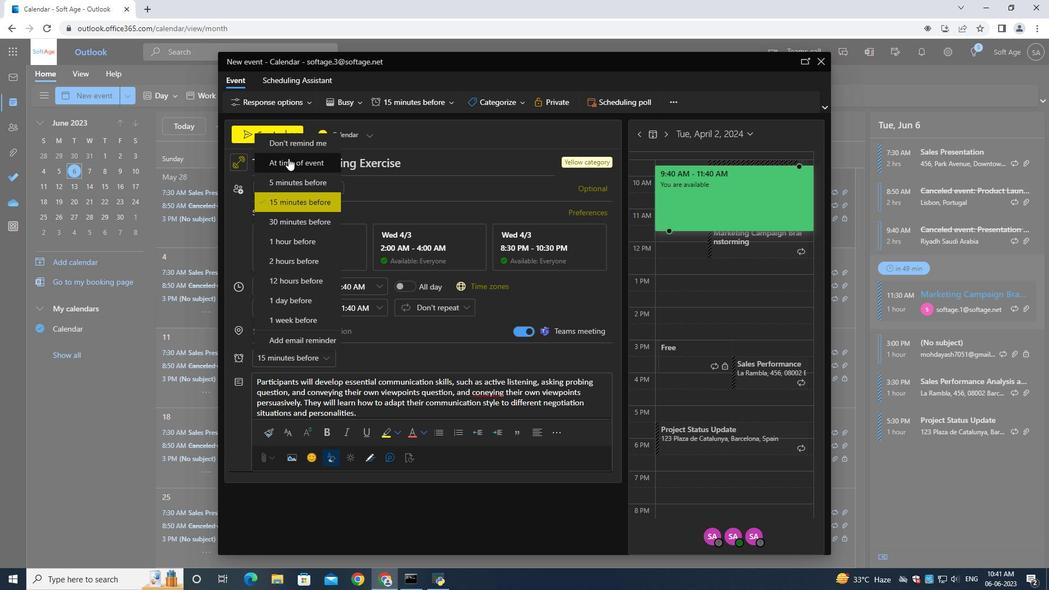 
Action: Mouse moved to (264, 128)
Screenshot: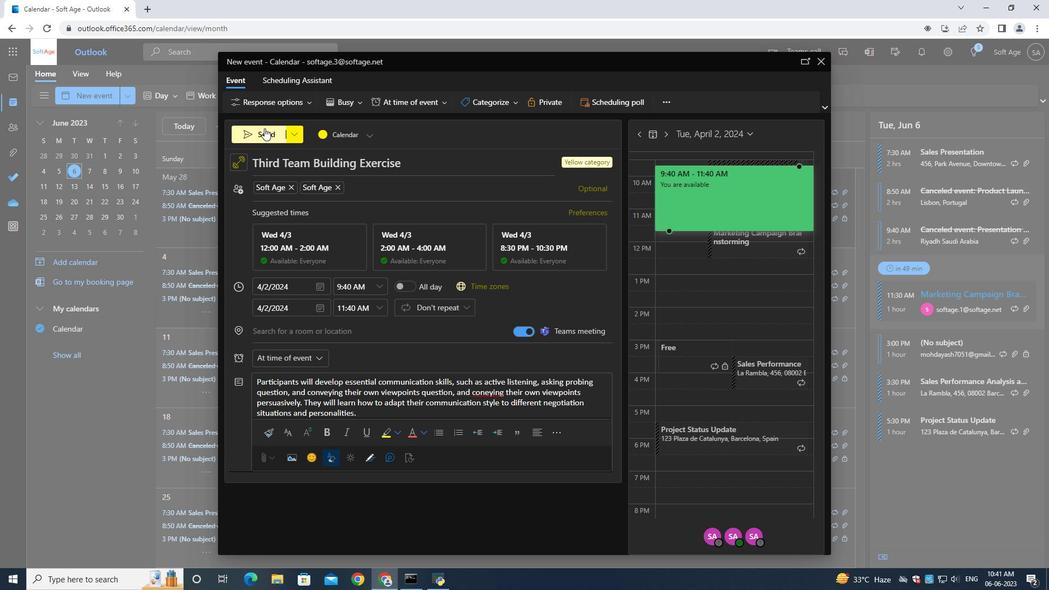 
Action: Mouse pressed left at (264, 128)
Screenshot: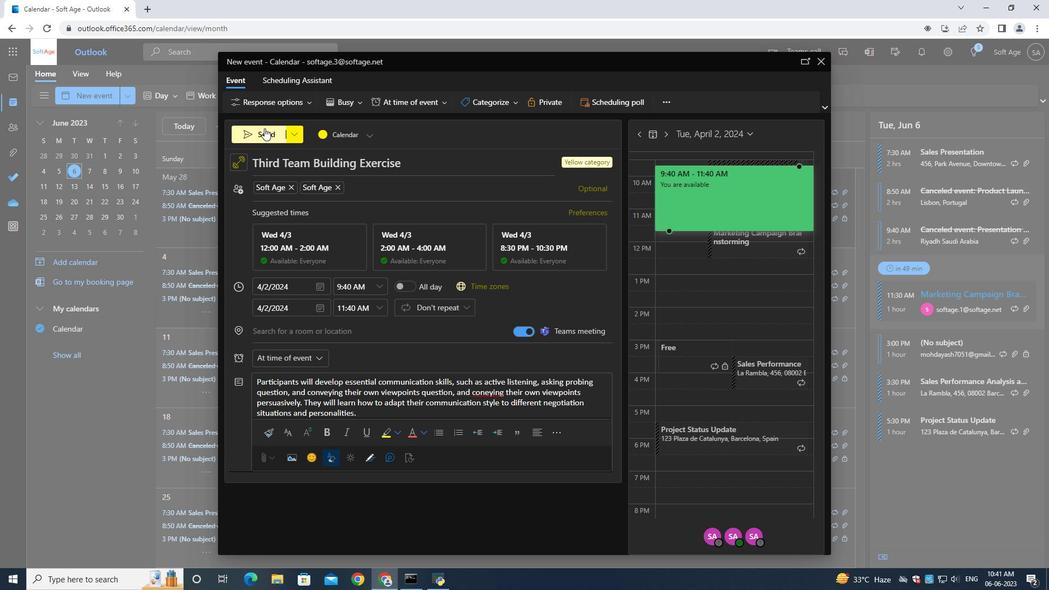 
Action: Mouse moved to (457, 251)
Screenshot: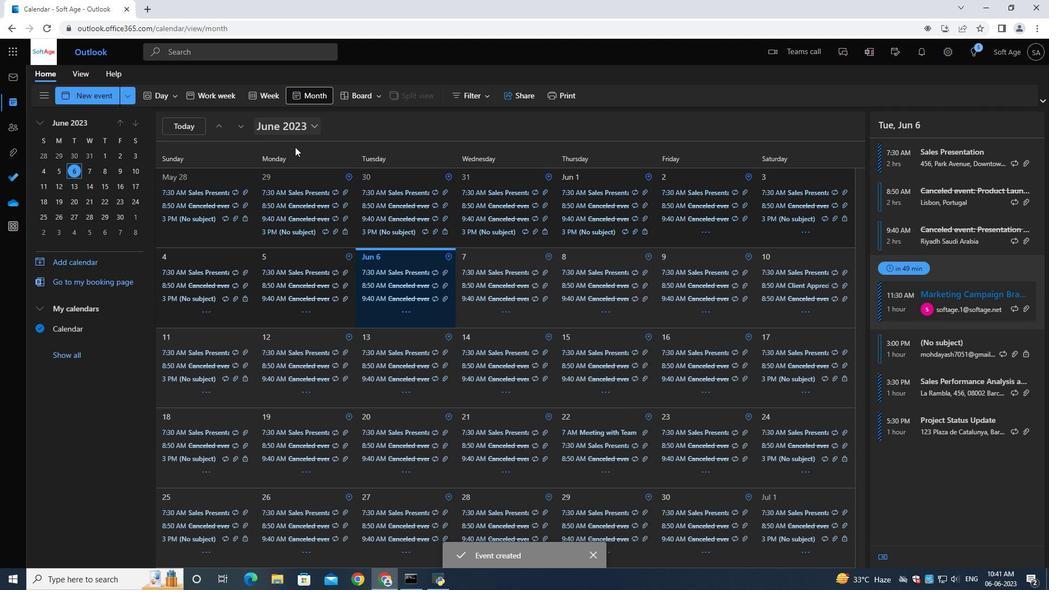 
